 Task: In the Company nyu.edu, Create email and send with subject: 'Welcome to a New Paradigm: Introducing Our Visionary Solution', and with mail content 'Good Day,_x000D_
Embrace the power of innovation. Our disruptive solution will propel your industry forward and position you as a leader in your field._x000D_
Best Regards', attach the document: Project_plan.docx and insert image: visitingcard.jpg. Below Best Regards, write Twitter and insert the URL: twitter.com. Mark checkbox to create task to follow up : In 3 business days .  Enter or choose an email address of recipient's from company's contact and send.. Logged in from softage.5@softage.net
Action: Mouse moved to (65, 50)
Screenshot: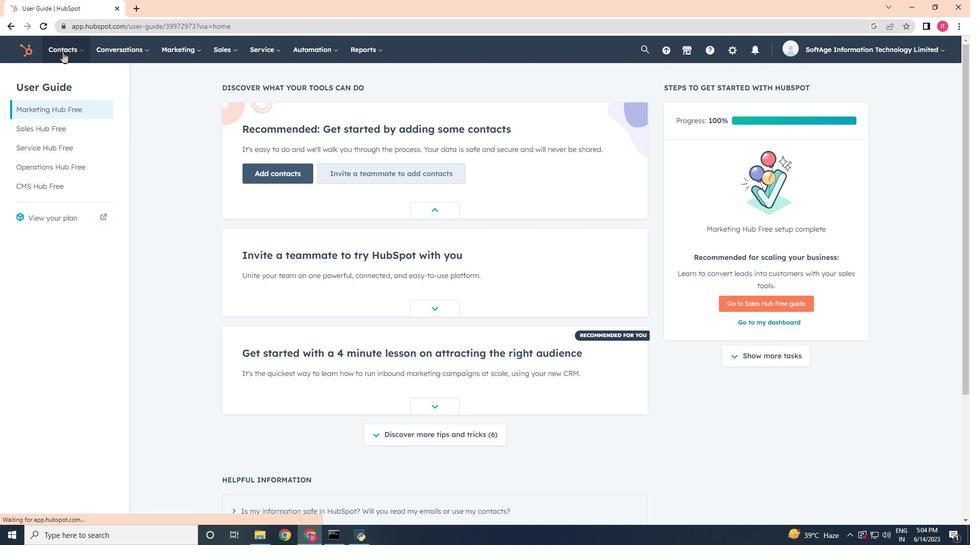 
Action: Mouse pressed left at (65, 50)
Screenshot: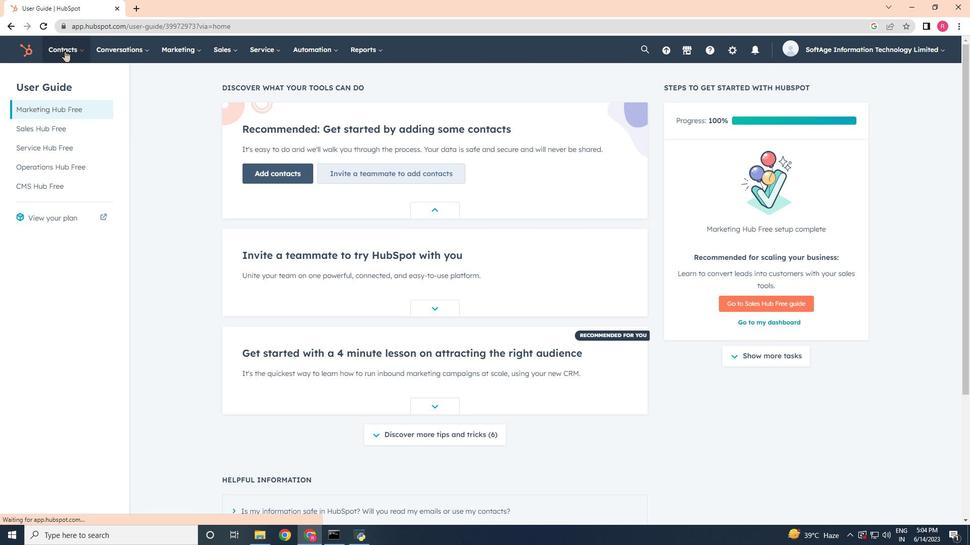 
Action: Mouse moved to (68, 97)
Screenshot: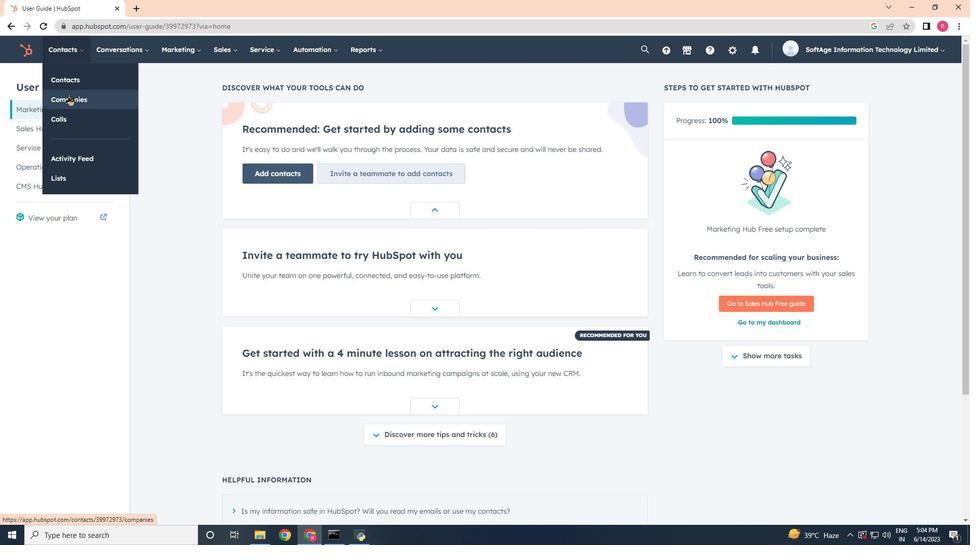 
Action: Mouse pressed left at (68, 97)
Screenshot: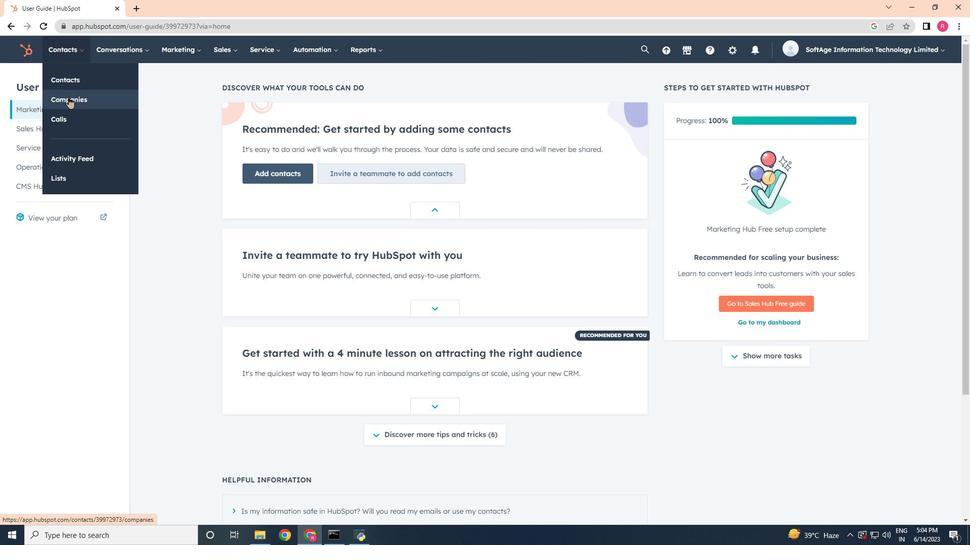
Action: Mouse moved to (83, 164)
Screenshot: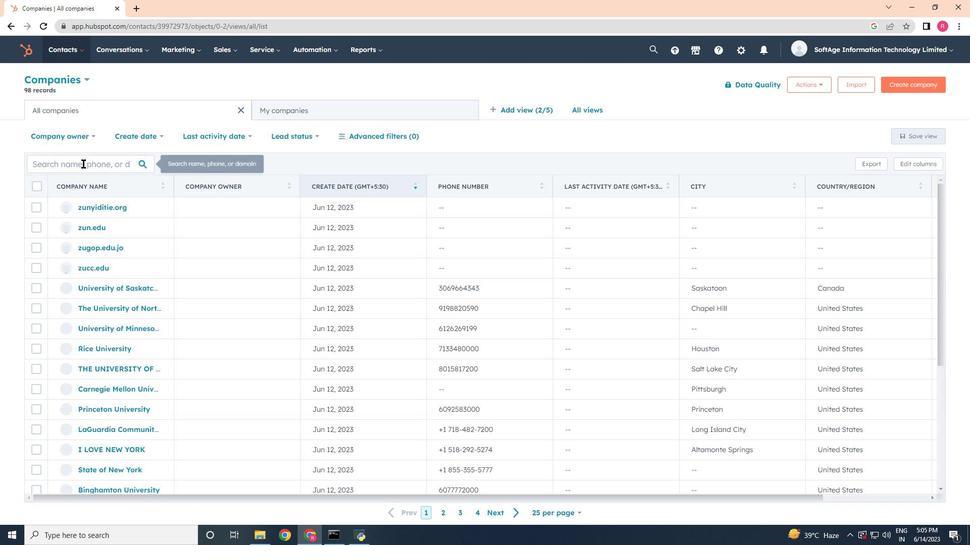
Action: Mouse pressed left at (83, 164)
Screenshot: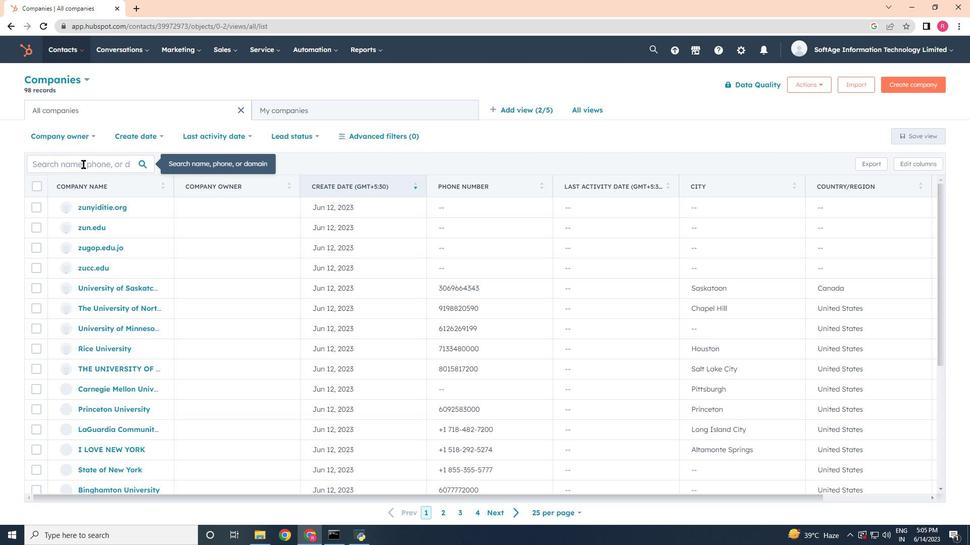 
Action: Mouse moved to (83, 163)
Screenshot: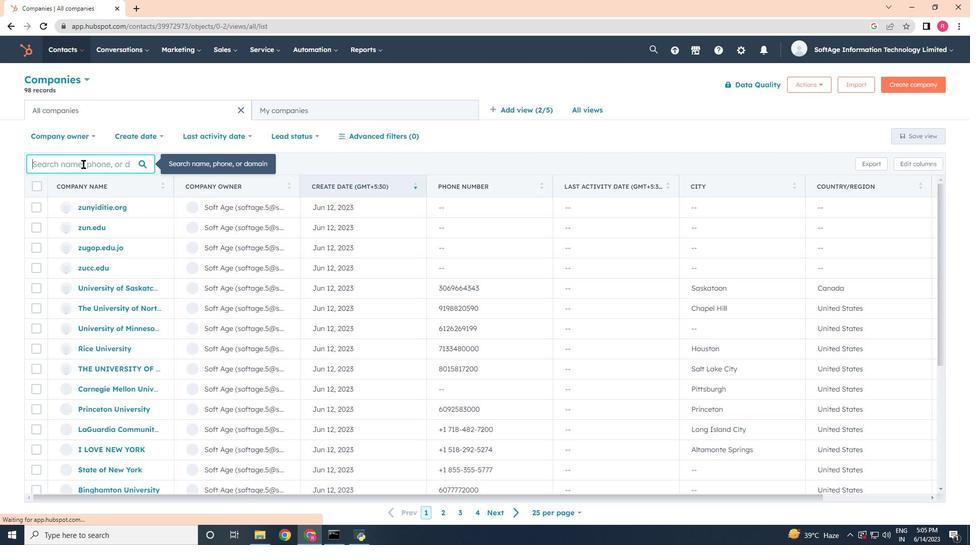 
Action: Key pressed nyu.edu
Screenshot: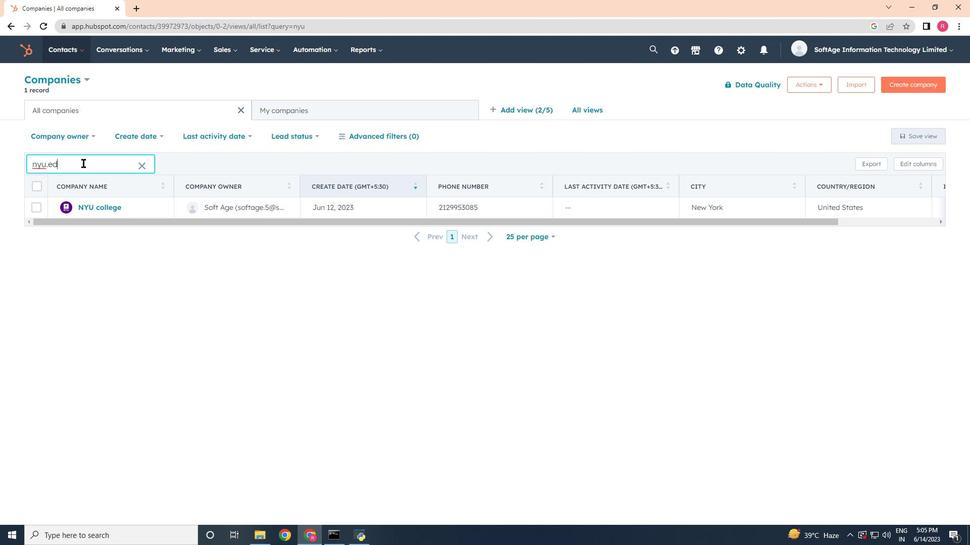 
Action: Mouse moved to (94, 208)
Screenshot: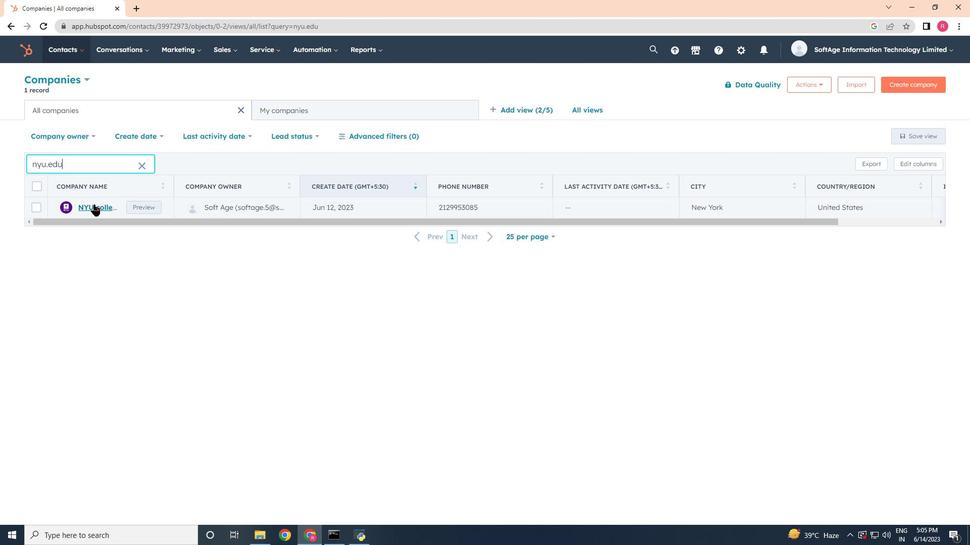 
Action: Mouse pressed left at (94, 208)
Screenshot: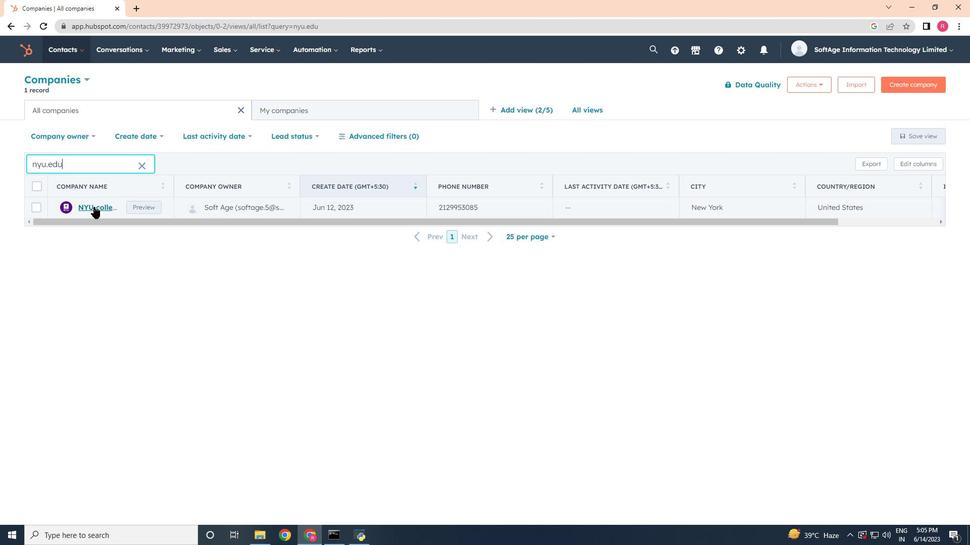 
Action: Mouse moved to (70, 176)
Screenshot: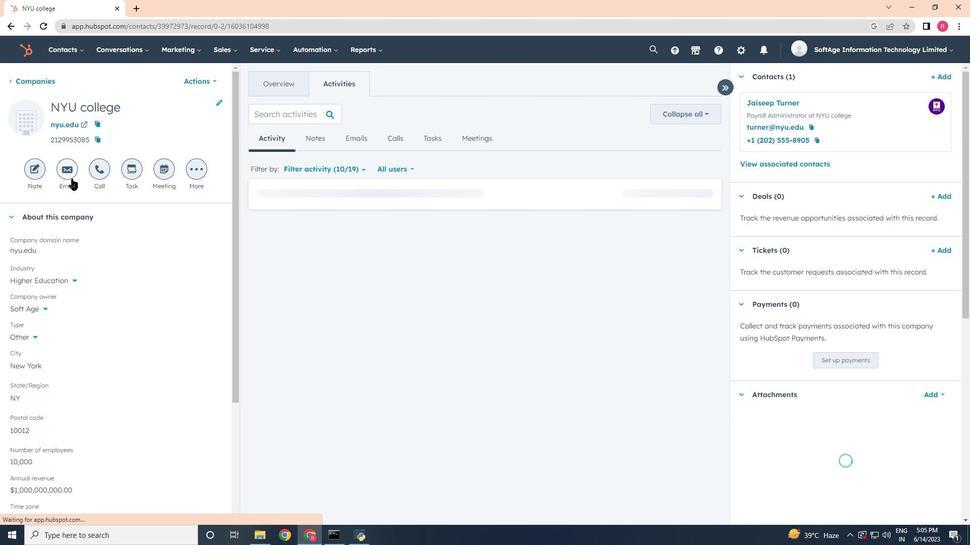 
Action: Mouse pressed left at (70, 176)
Screenshot: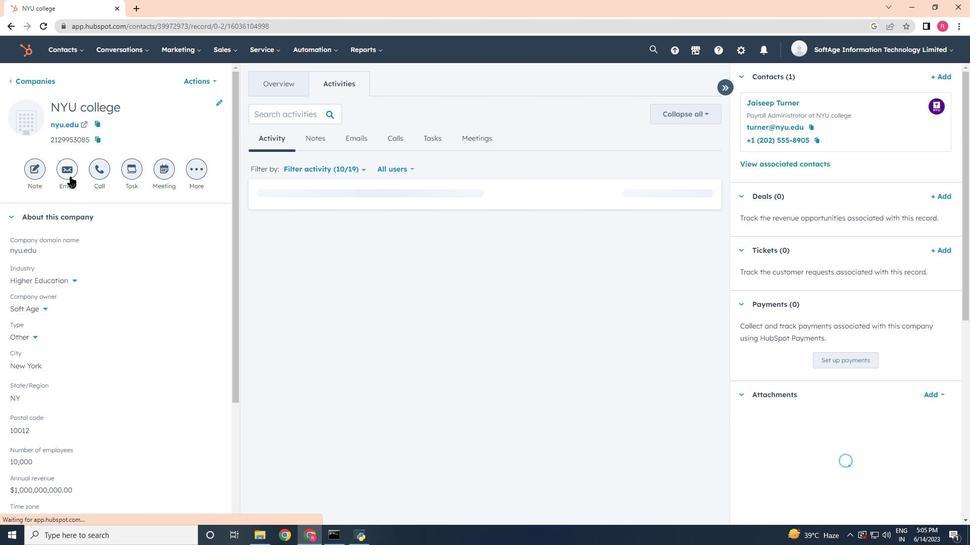 
Action: Mouse moved to (852, 255)
Screenshot: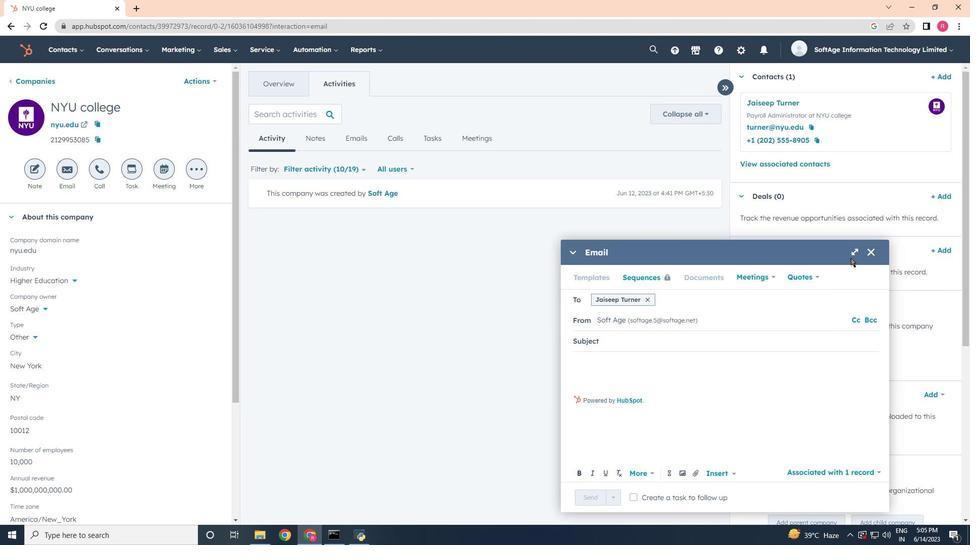 
Action: Mouse pressed left at (852, 255)
Screenshot: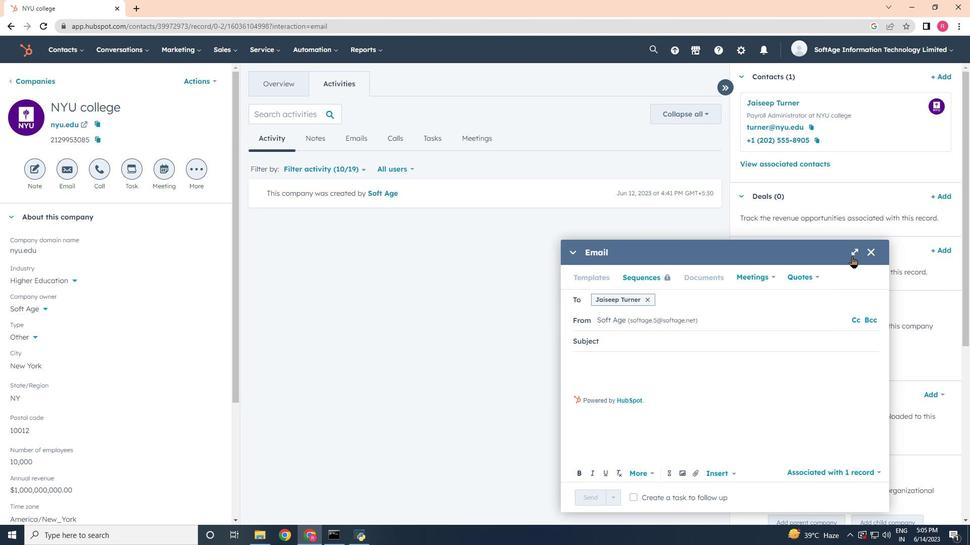 
Action: Mouse moved to (265, 252)
Screenshot: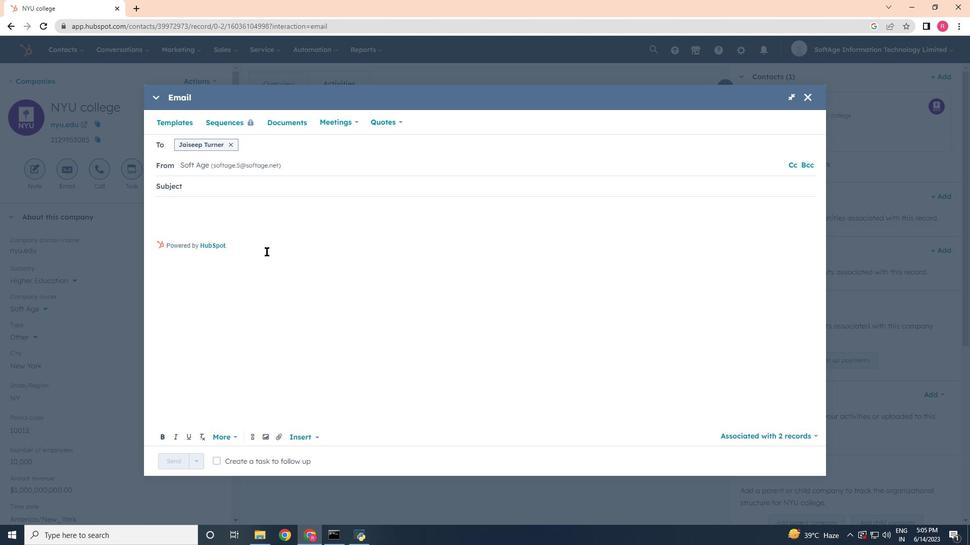 
Action: Key pressed <Key.shift>w<Key.backspace><Key.shift>Welcome<Key.space>to<Key.space>a<Key.space><Key.shift>New<Key.space><Key.shift>Pra<Key.backspace><Key.backspace>aradigm<Key.shift_r>:<Key.space><Key.shift>Introducing<Key.space><Key.shift>Our<Key.space>visionary<Key.space><Key.shift>Solution<Key.space>
Screenshot: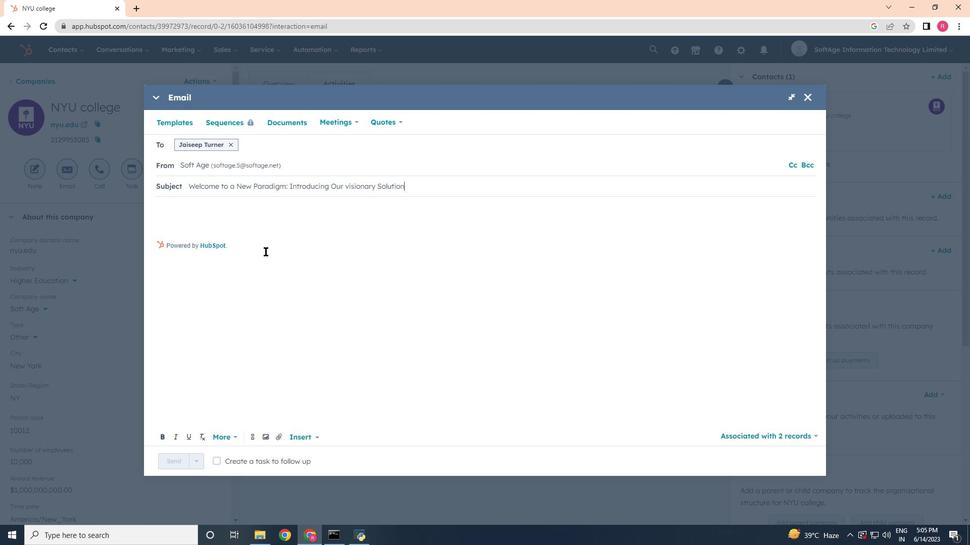 
Action: Mouse moved to (164, 228)
Screenshot: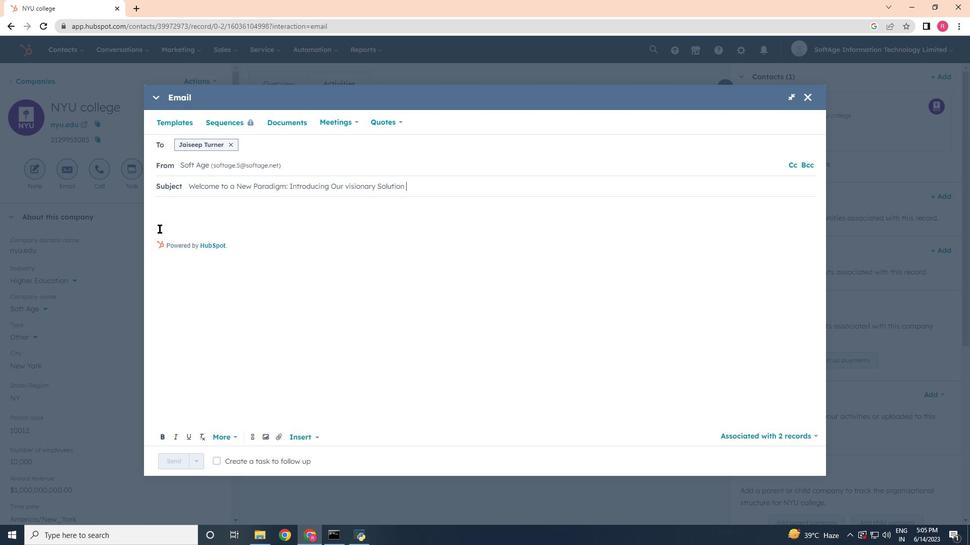 
Action: Mouse pressed left at (164, 228)
Screenshot: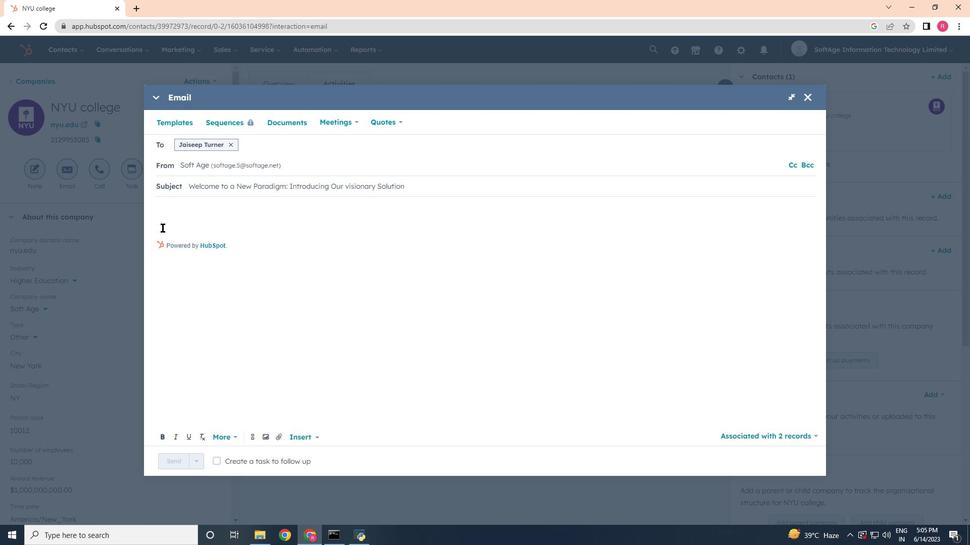 
Action: Mouse moved to (166, 218)
Screenshot: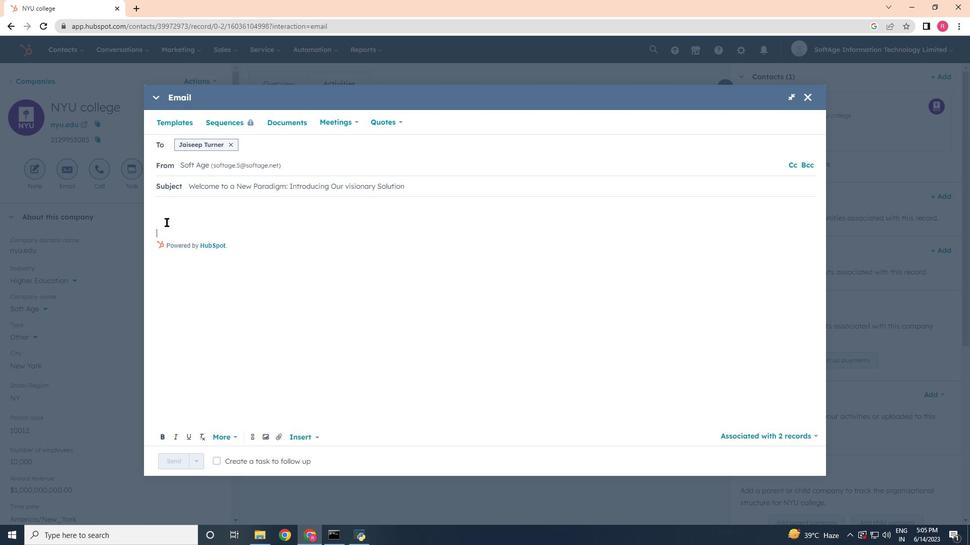 
Action: Mouse pressed left at (166, 218)
Screenshot: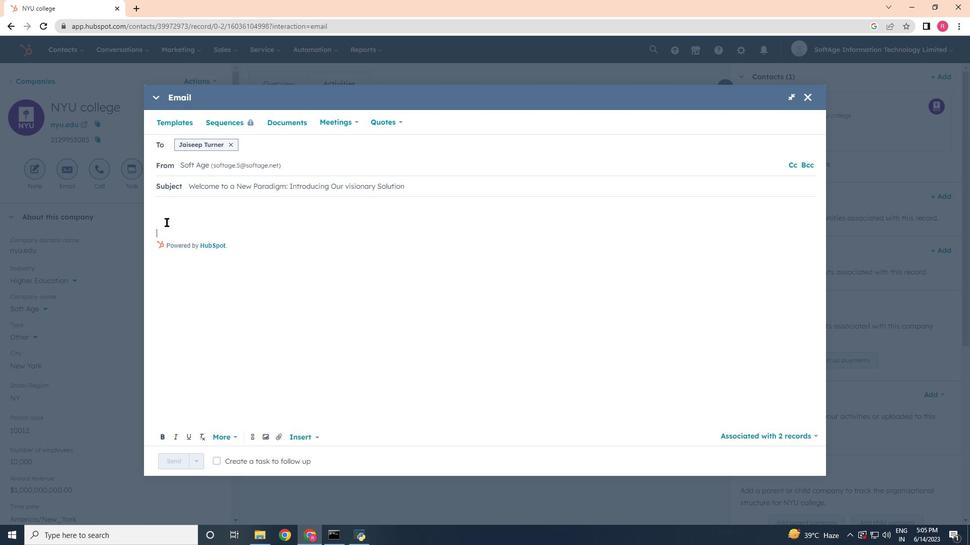 
Action: Mouse moved to (152, 208)
Screenshot: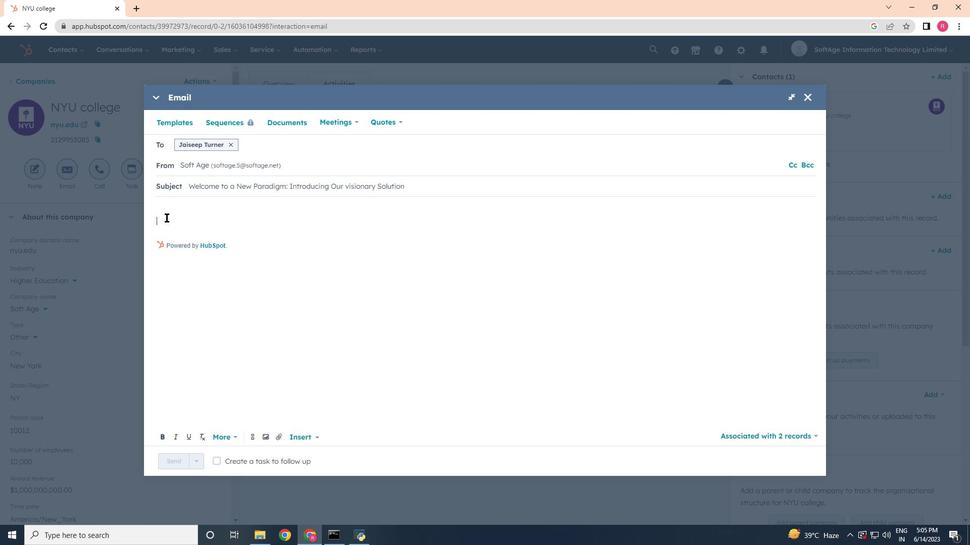 
Action: Key pressed <Key.backspace><Key.backspace><Key.shift>Good<Key.space><Key.shift>Day,<Key.enter><Key.enter><Key.shift><Key.shift><Key.shift><Key.shift><Key.shift><Key.shift><Key.shift>Embrace<Key.space>the<Key.space>power<Key.space>of<Key.space>innovation<Key.space><Key.backspace>.<Key.space><Key.shift>Our<Key.space>disruptive<Key.space>solution<Key.space>will<Key.space>propel<Key.space>your<Key.space>industry<Key.space>forward<Key.space>and<Key.space>position<Key.space>you<Key.space><Key.caps_lock>S<Key.space><Key.backspace><Key.backspace><Key.caps_lock>as<Key.space>a<Key.space>leader<Key.space>in<Key.space>your<Key.space>field.<Key.enter><Key.enter><Key.shift>Best<Key.space><Key.shift>regards,
Screenshot: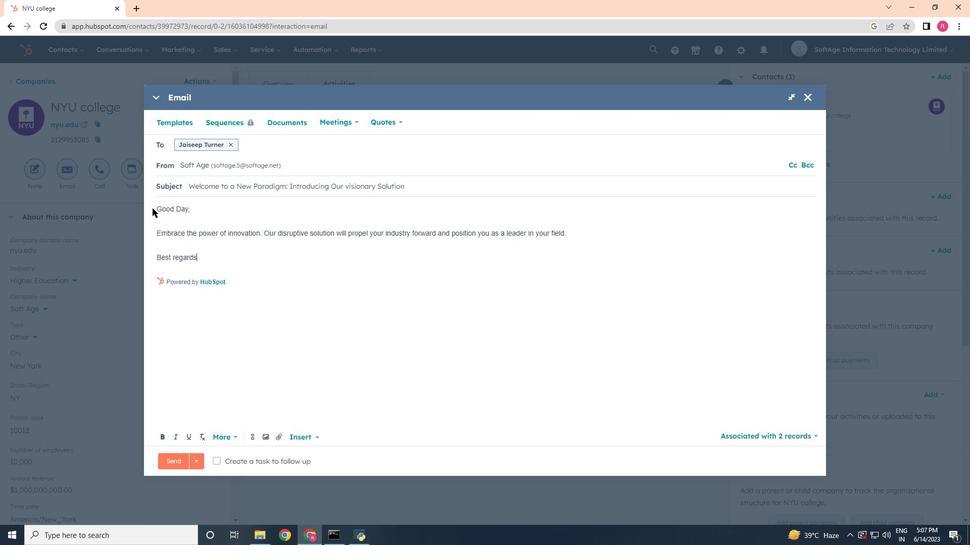 
Action: Mouse moved to (176, 257)
Screenshot: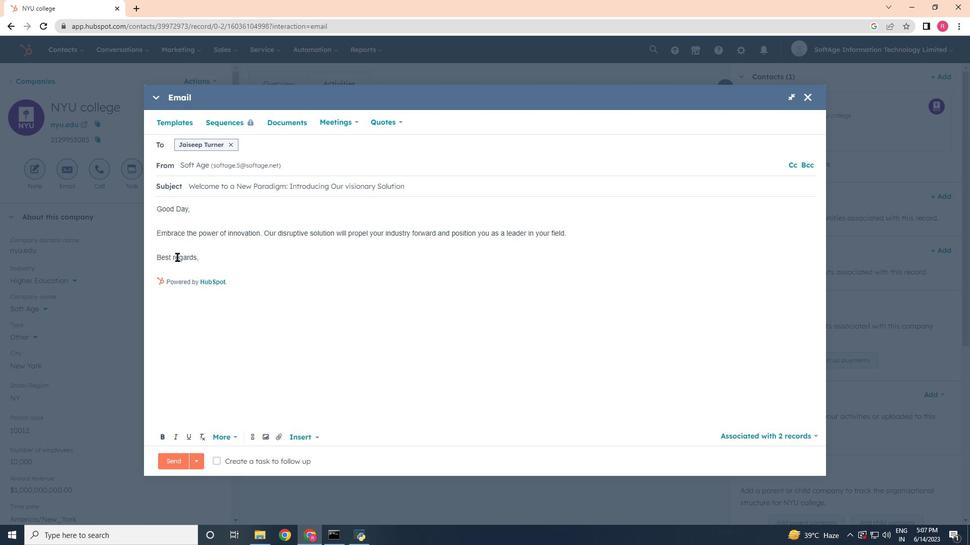 
Action: Mouse pressed left at (176, 257)
Screenshot: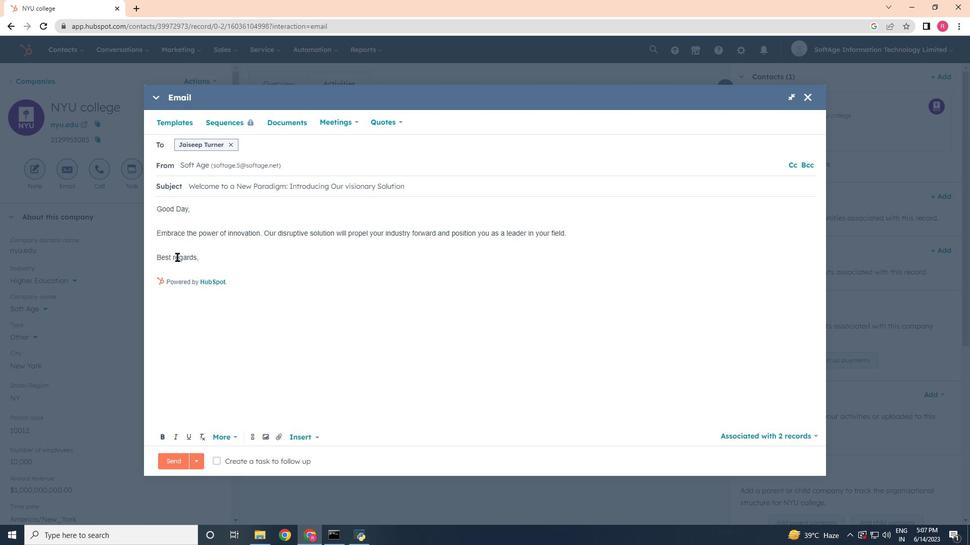 
Action: Mouse moved to (163, 251)
Screenshot: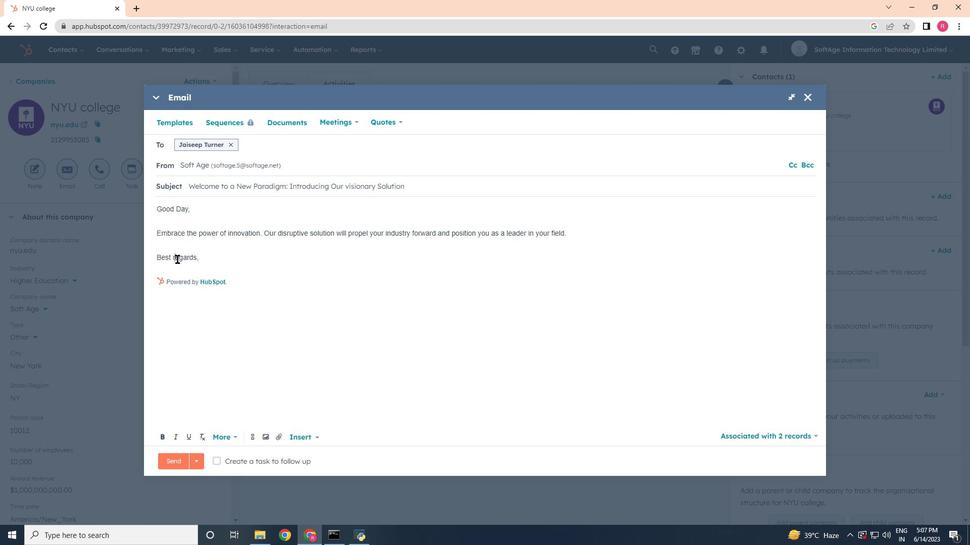 
Action: Key pressed <Key.backspace><Key.shift>R
Screenshot: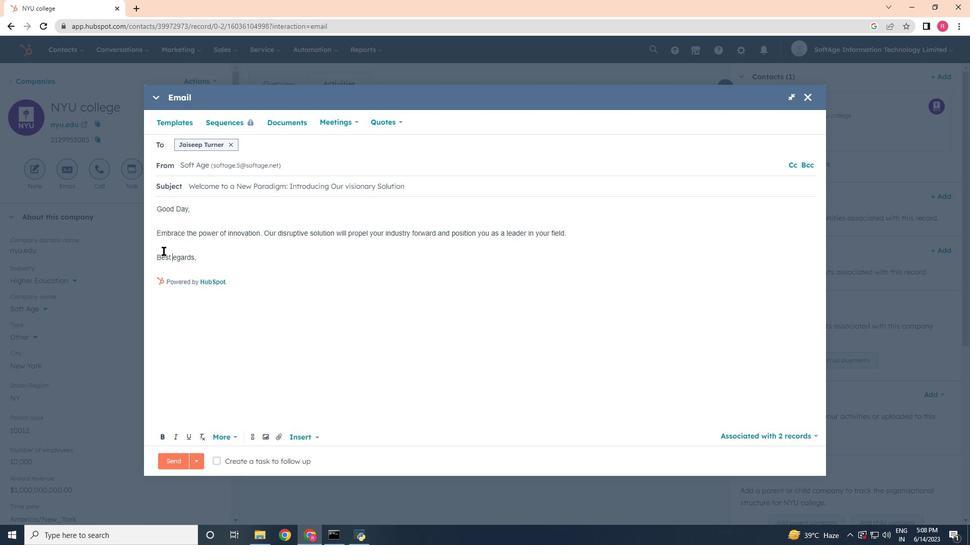 
Action: Mouse moved to (194, 271)
Screenshot: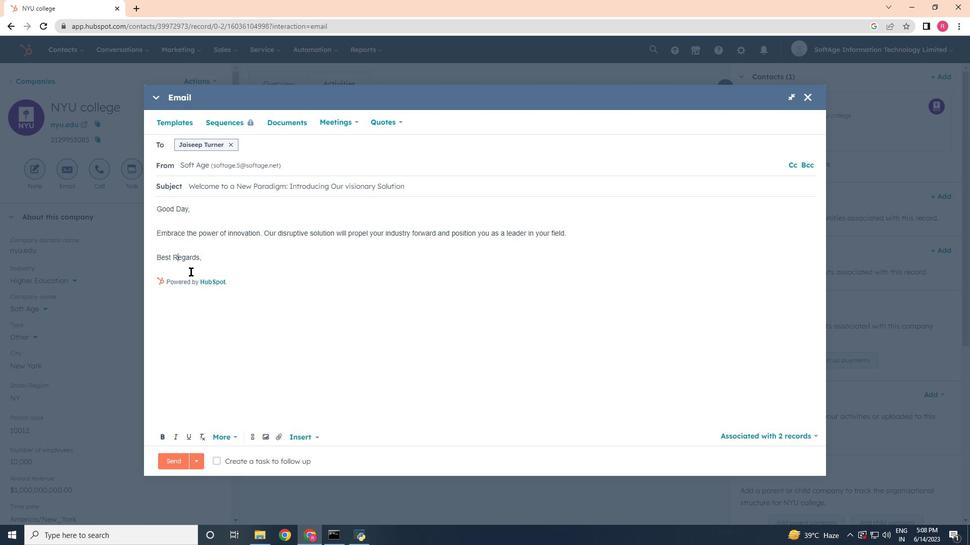 
Action: Mouse pressed left at (194, 271)
Screenshot: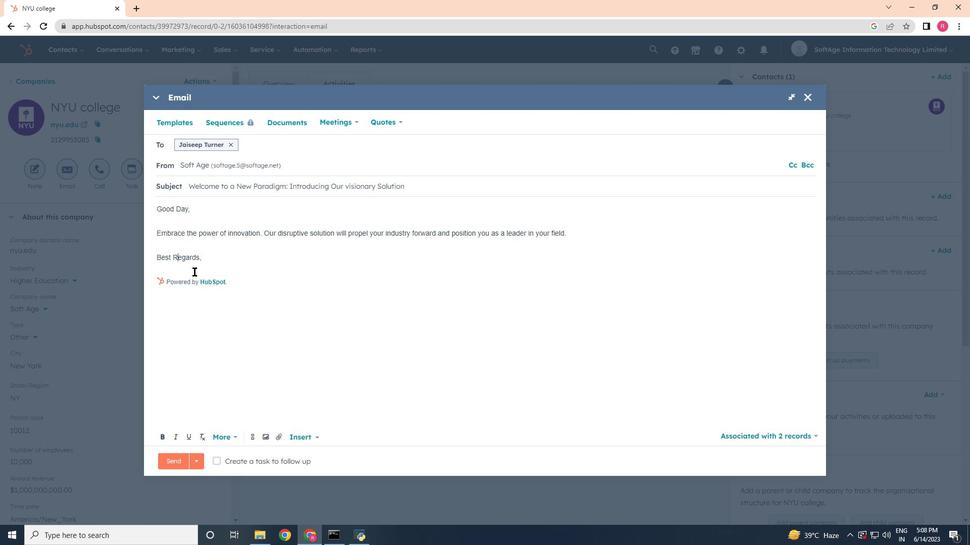 
Action: Mouse moved to (277, 439)
Screenshot: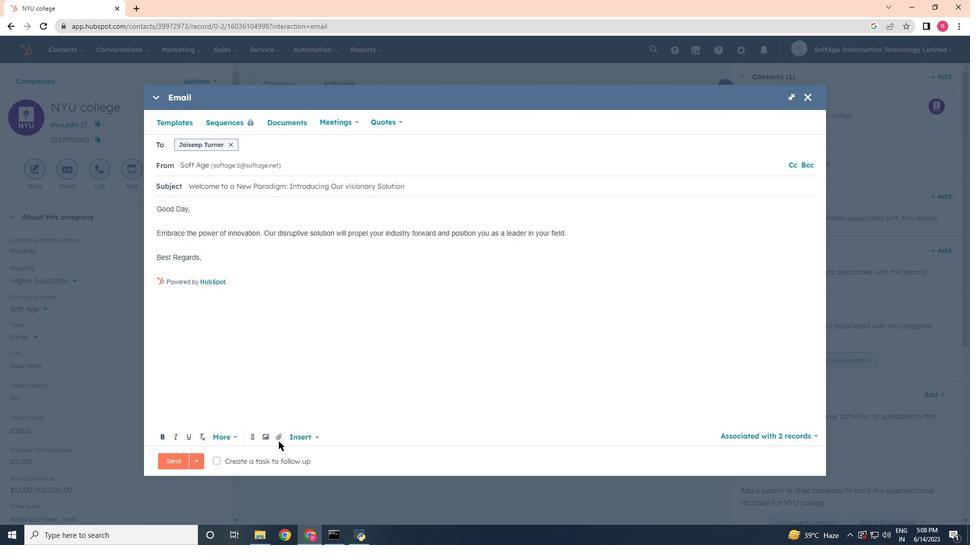 
Action: Mouse pressed left at (277, 439)
Screenshot: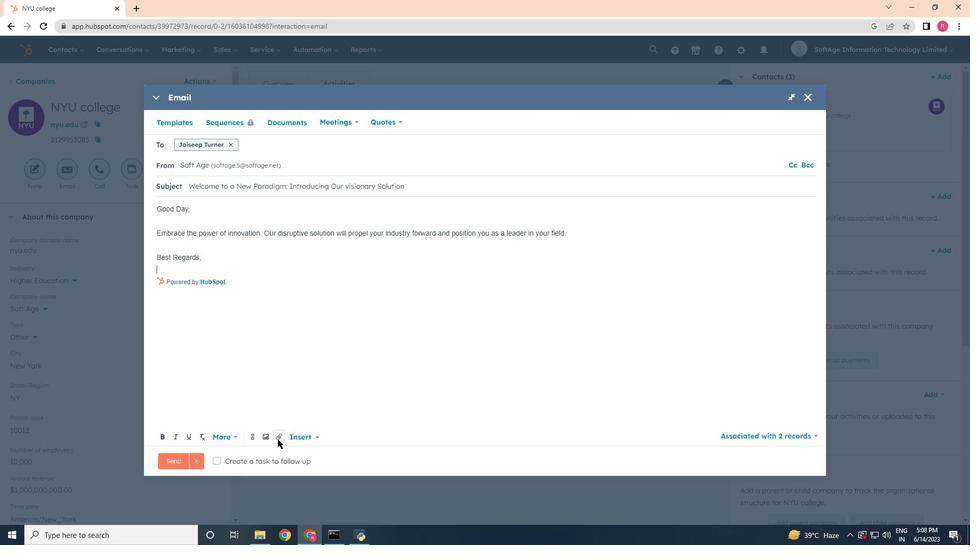 
Action: Mouse moved to (293, 412)
Screenshot: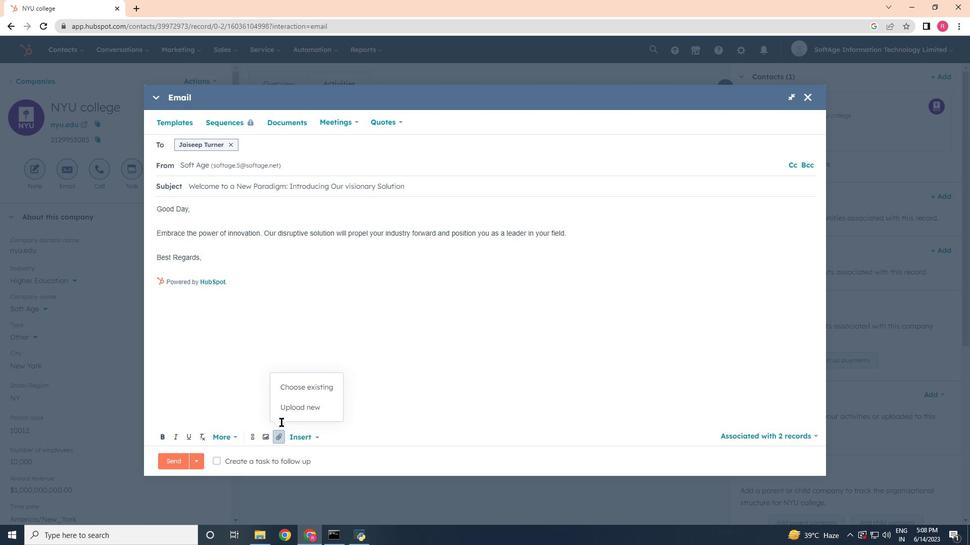 
Action: Mouse pressed left at (293, 412)
Screenshot: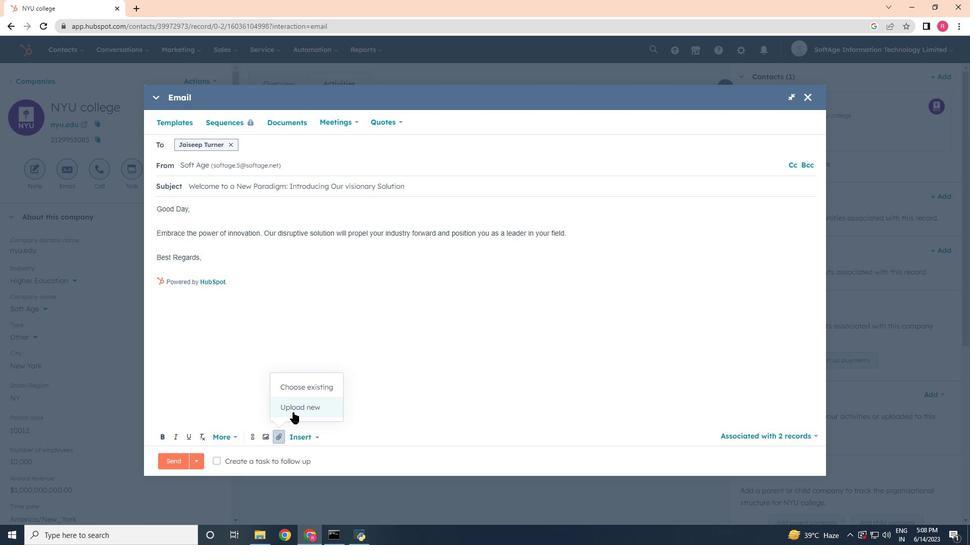 
Action: Mouse moved to (182, 162)
Screenshot: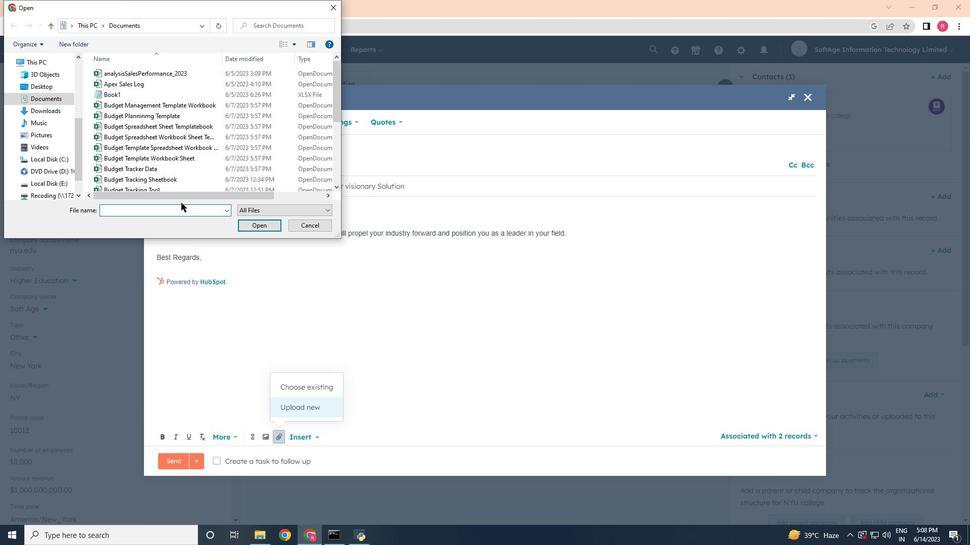 
Action: Mouse scrolled (182, 162) with delta (0, 0)
Screenshot: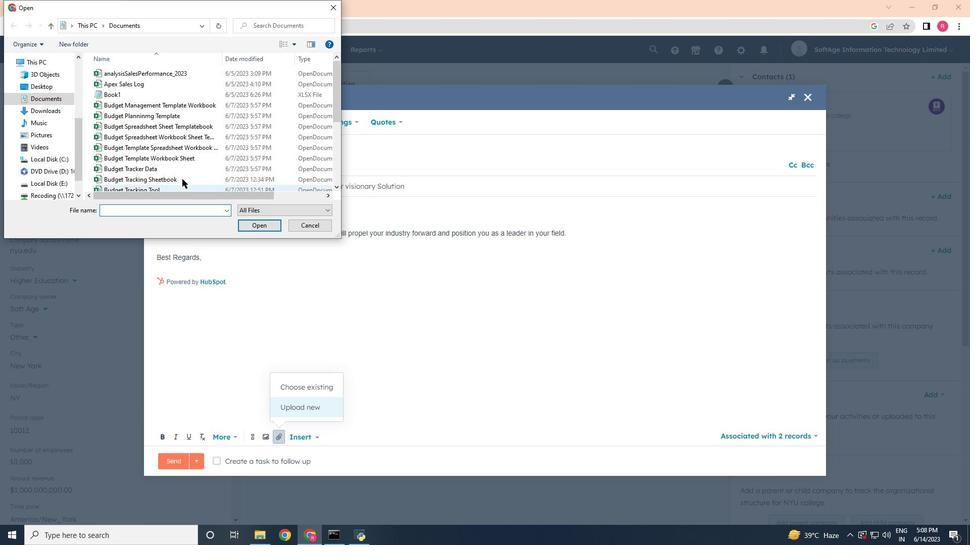 
Action: Mouse scrolled (182, 162) with delta (0, 0)
Screenshot: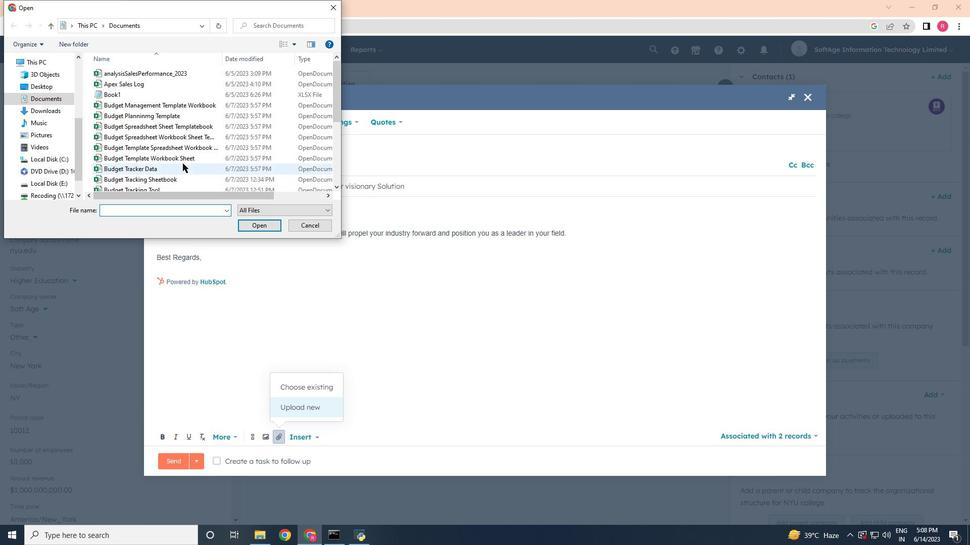 
Action: Mouse moved to (183, 162)
Screenshot: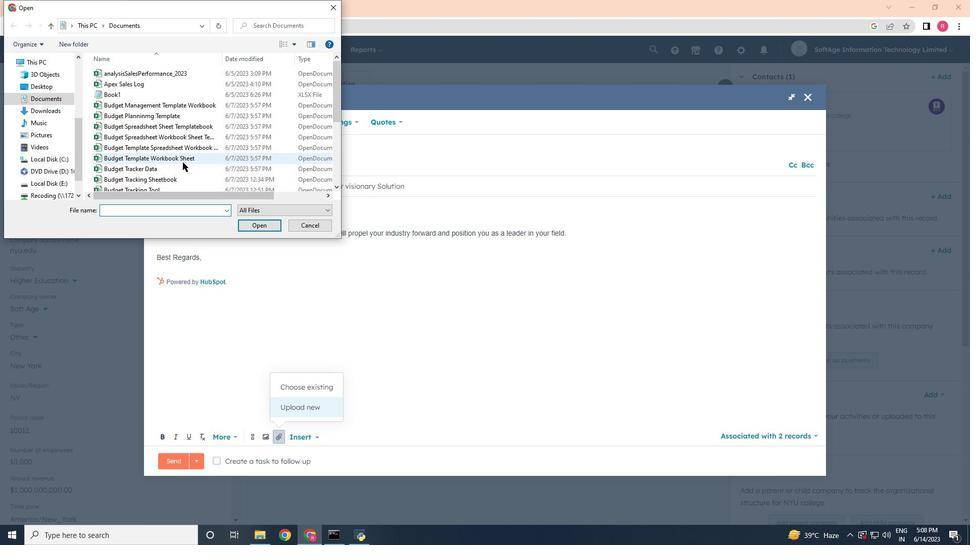 
Action: Mouse scrolled (183, 162) with delta (0, 0)
Screenshot: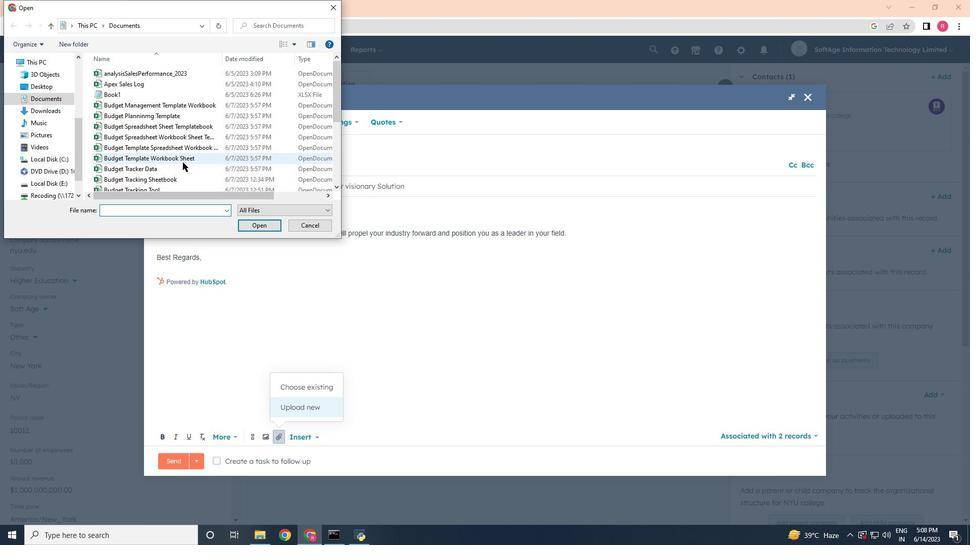 
Action: Mouse moved to (184, 163)
Screenshot: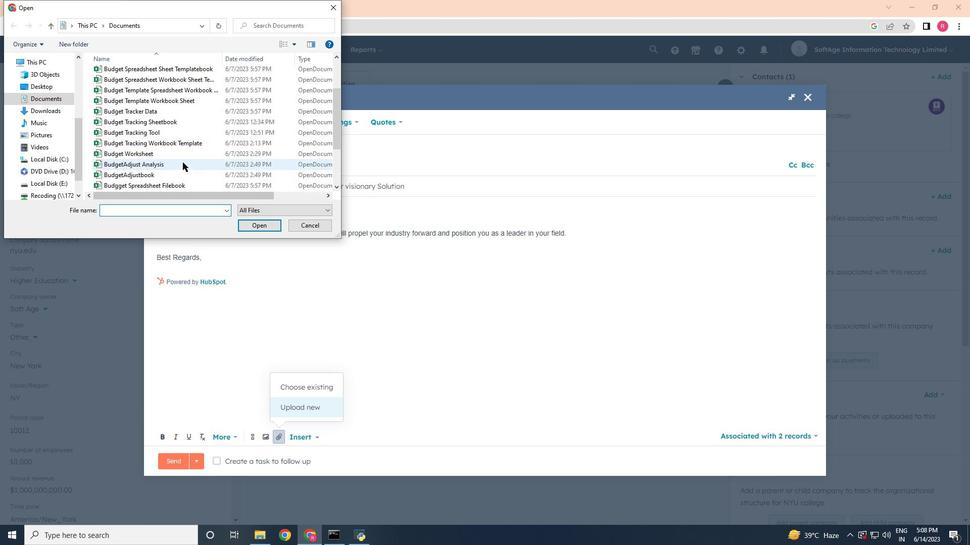 
Action: Mouse scrolled (184, 162) with delta (0, 0)
Screenshot: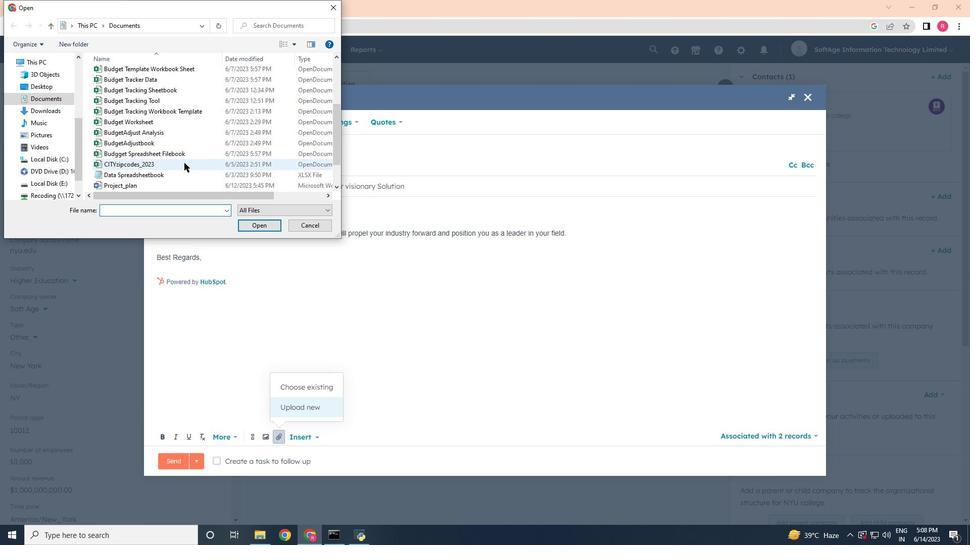 
Action: Mouse moved to (184, 164)
Screenshot: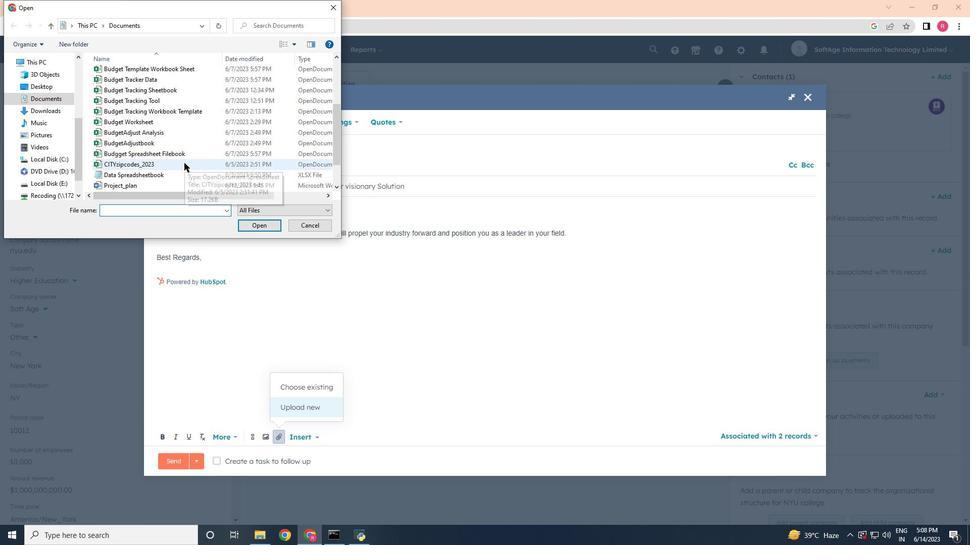 
Action: Mouse scrolled (184, 165) with delta (0, 0)
Screenshot: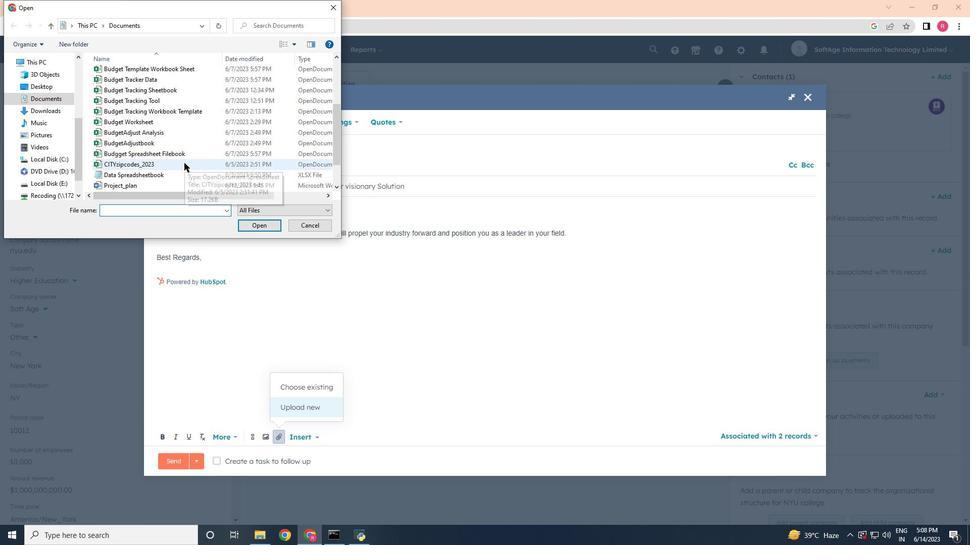 
Action: Mouse scrolled (184, 164) with delta (0, 0)
Screenshot: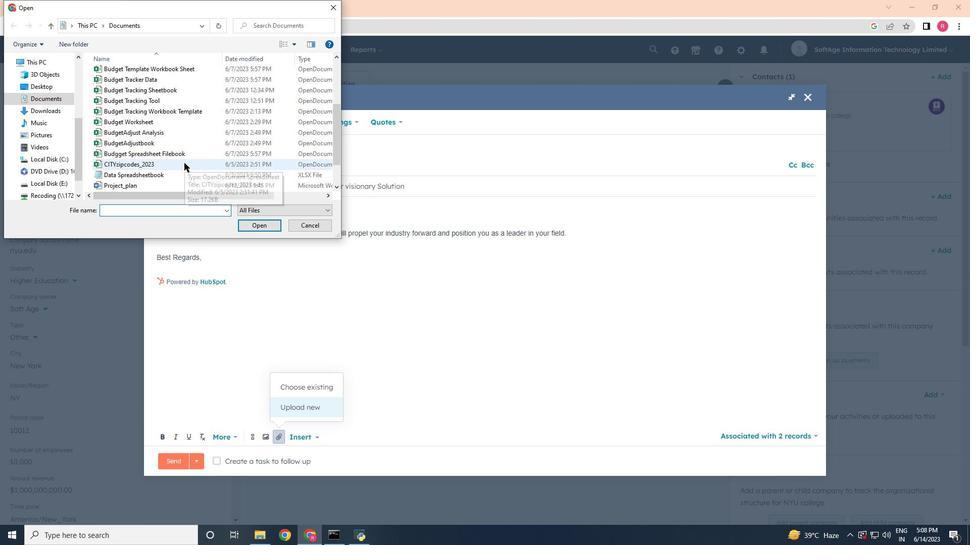 
Action: Mouse moved to (184, 164)
Screenshot: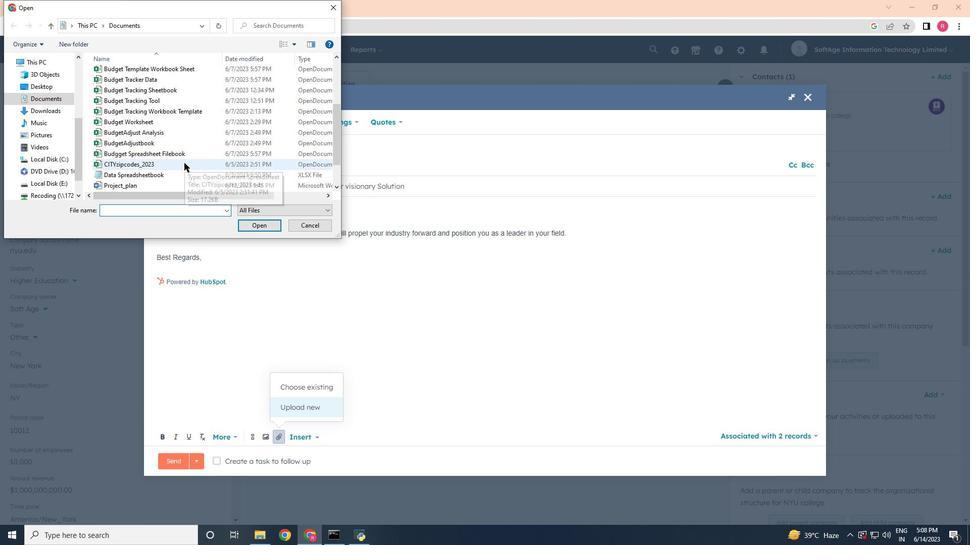 
Action: Mouse scrolled (184, 164) with delta (0, 0)
Screenshot: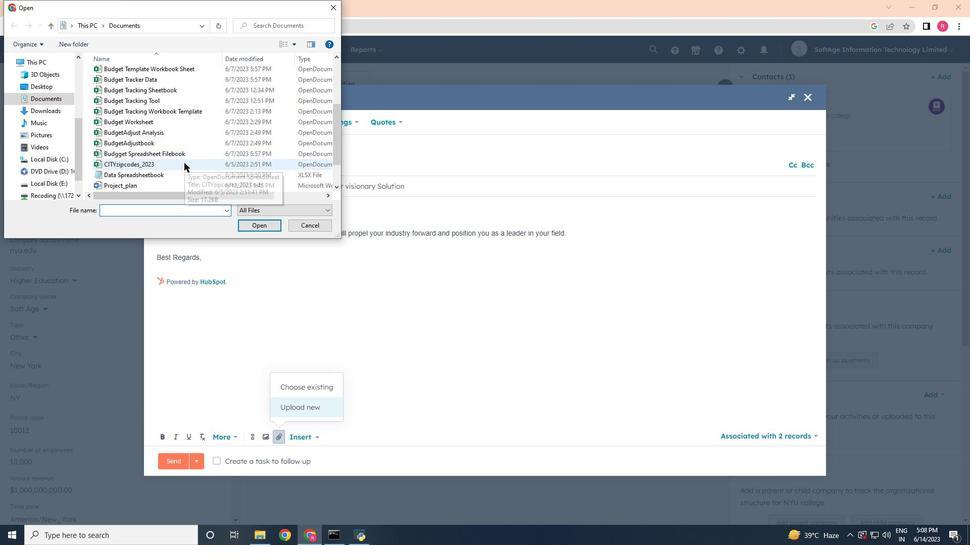 
Action: Mouse moved to (153, 153)
Screenshot: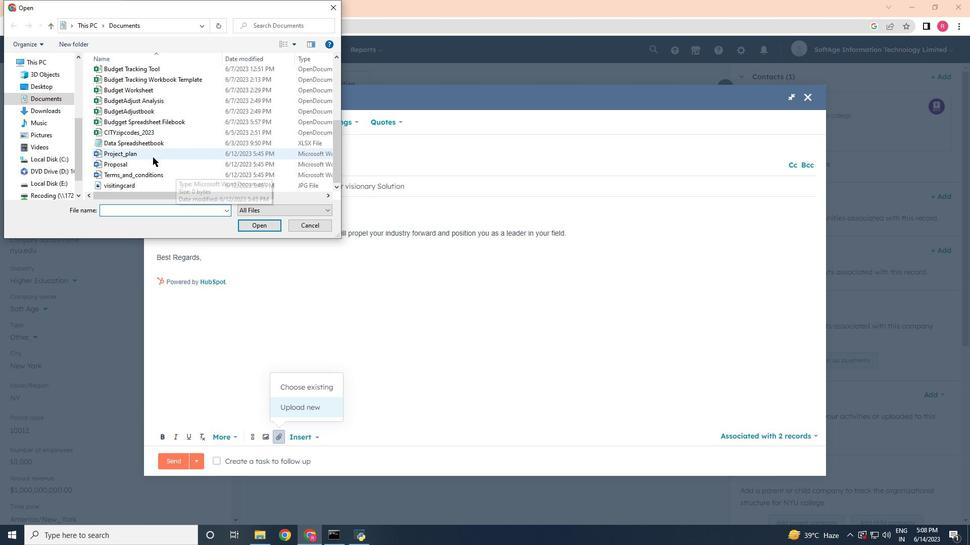 
Action: Mouse pressed left at (153, 153)
Screenshot: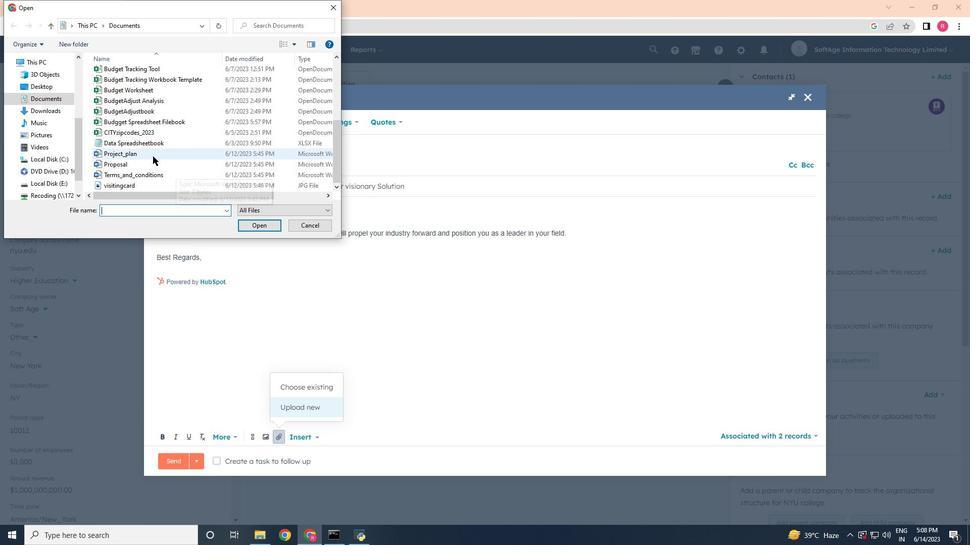 
Action: Mouse moved to (256, 224)
Screenshot: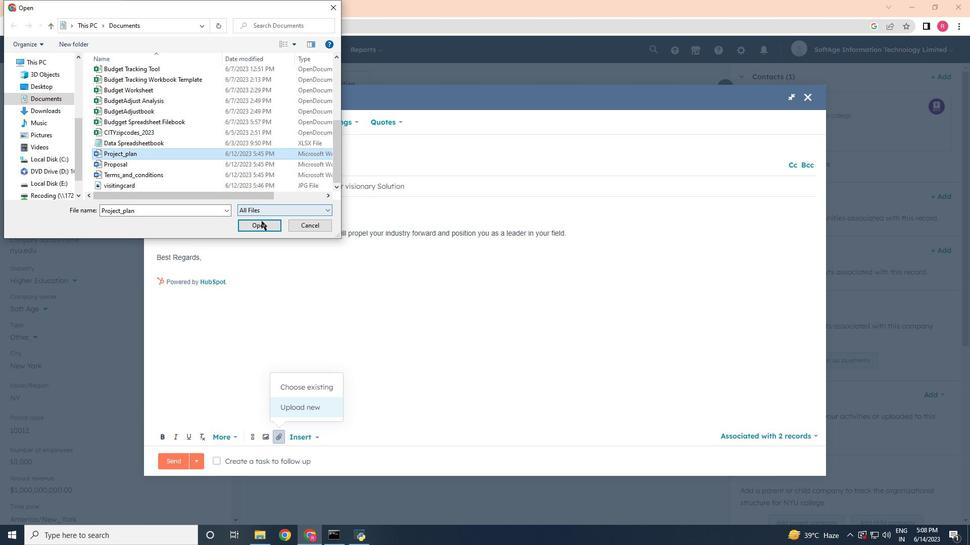 
Action: Mouse pressed left at (256, 224)
Screenshot: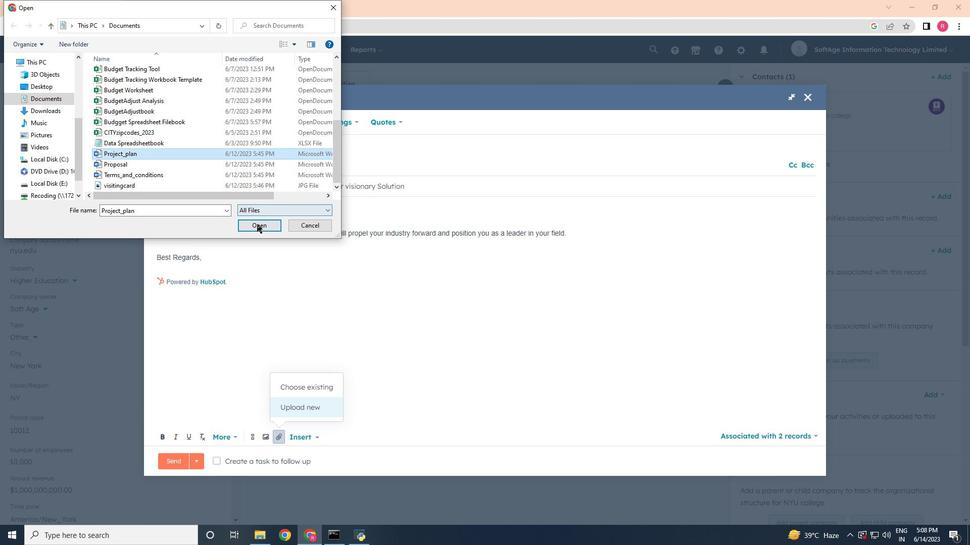 
Action: Mouse moved to (265, 410)
Screenshot: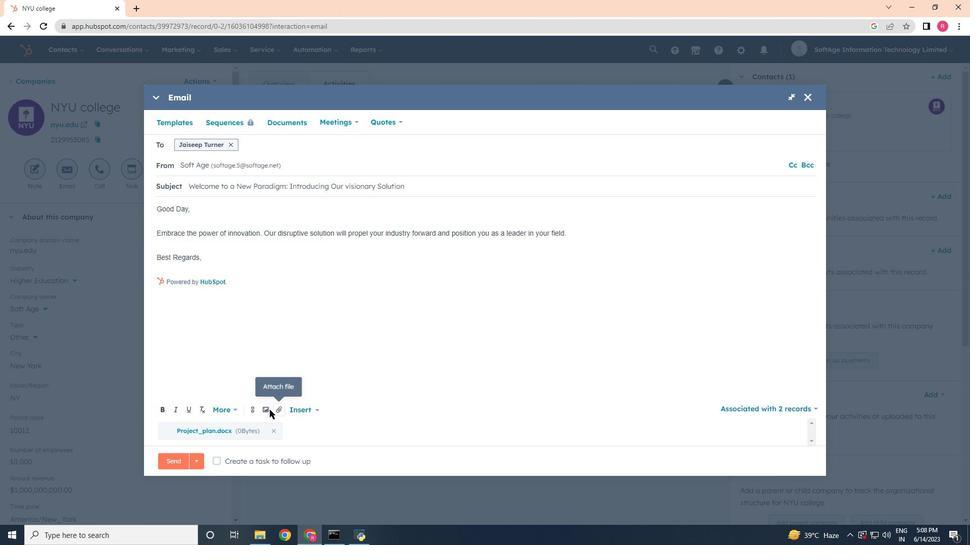 
Action: Mouse pressed left at (265, 410)
Screenshot: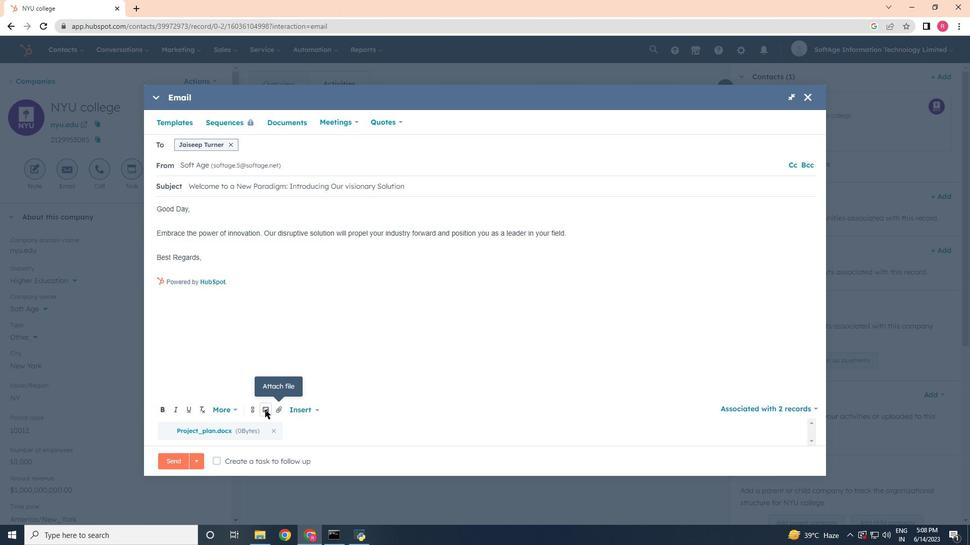 
Action: Mouse moved to (255, 376)
Screenshot: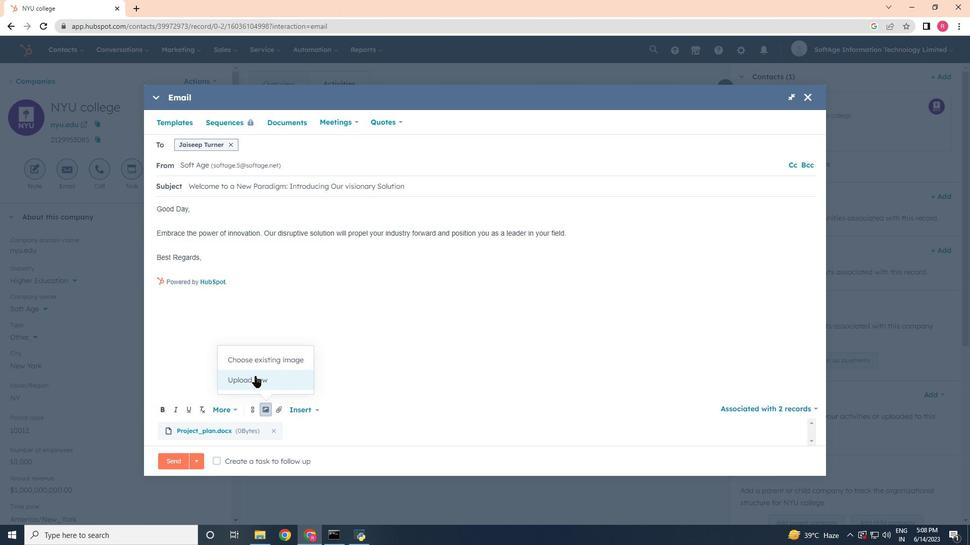
Action: Mouse pressed left at (255, 376)
Screenshot: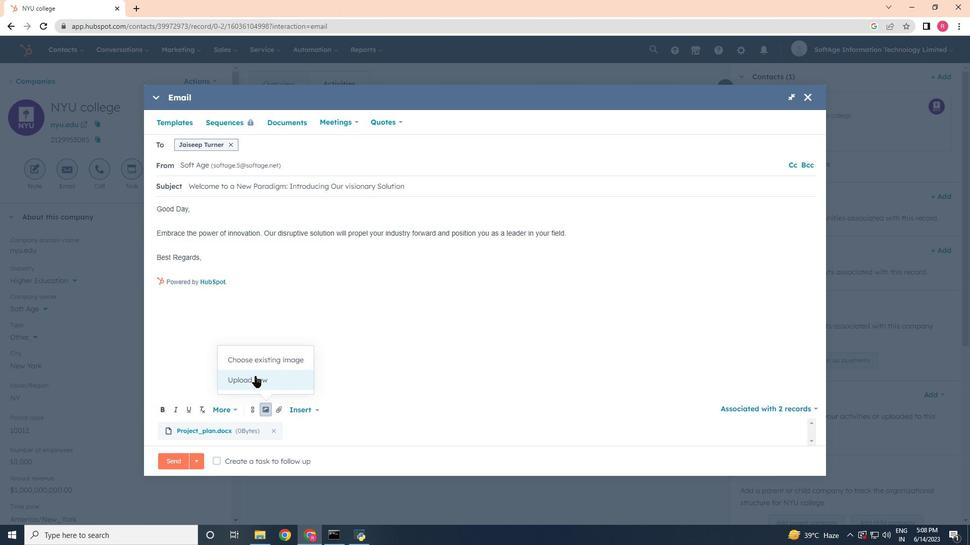 
Action: Mouse moved to (130, 89)
Screenshot: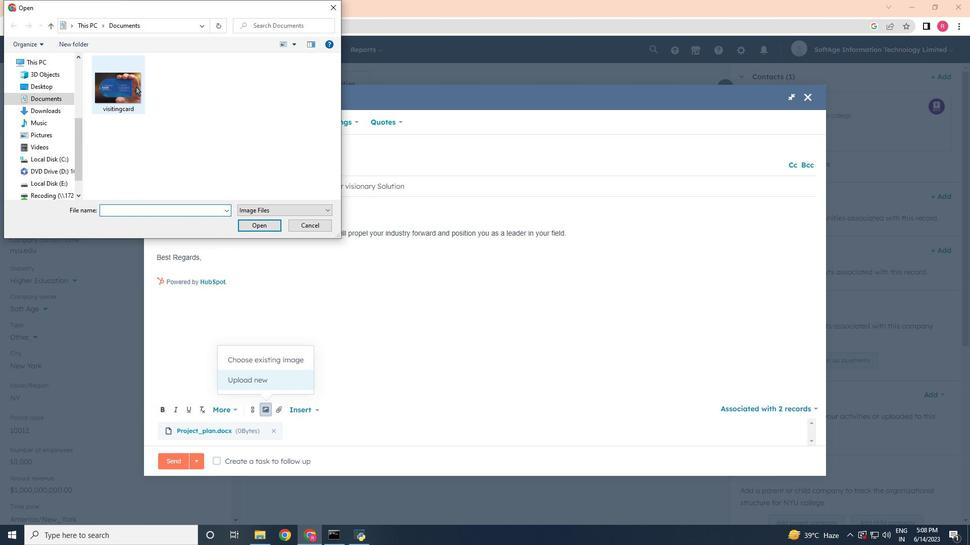 
Action: Mouse pressed left at (130, 89)
Screenshot: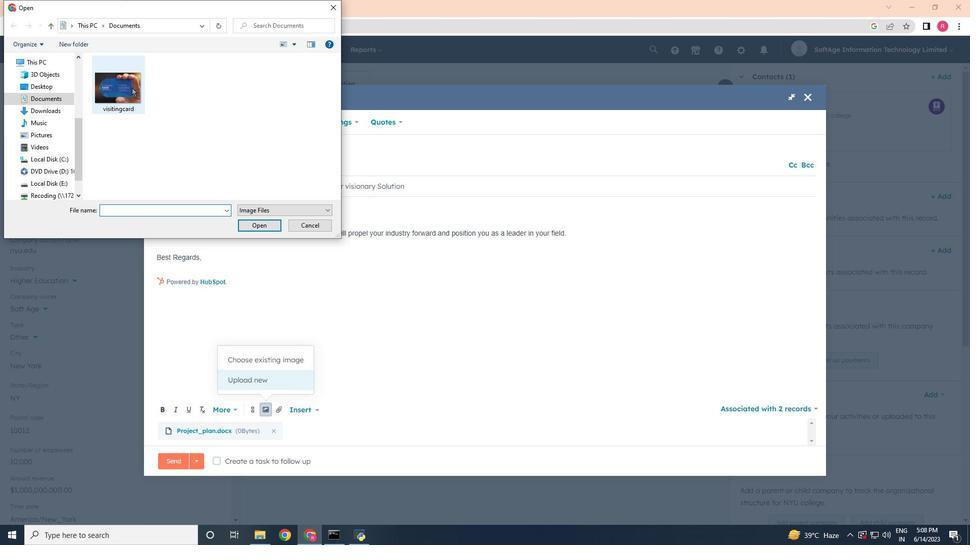 
Action: Mouse moved to (260, 231)
Screenshot: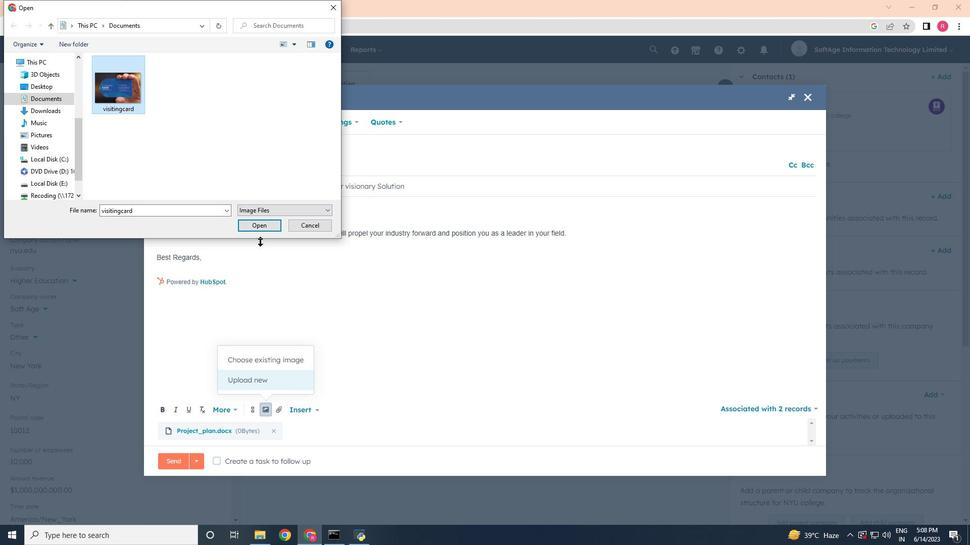 
Action: Mouse pressed left at (260, 231)
Screenshot: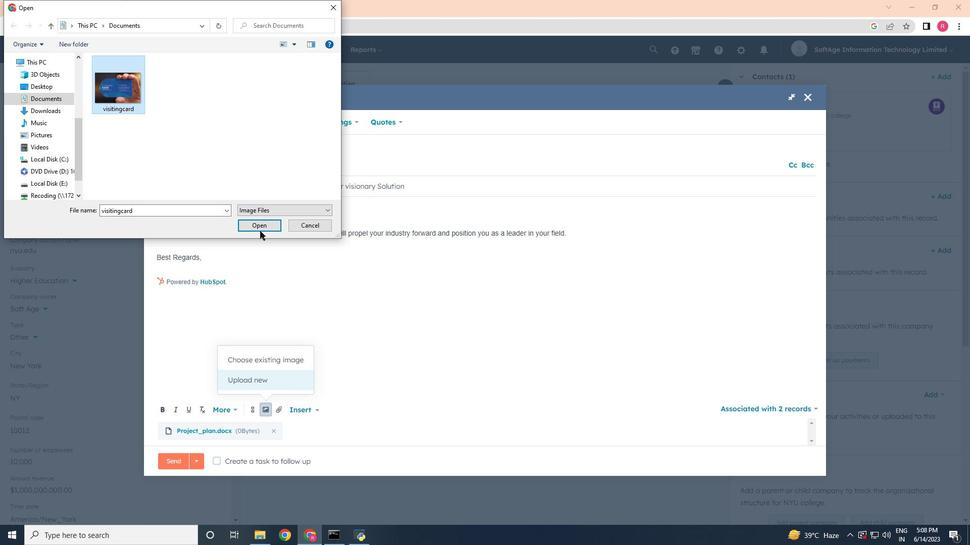 
Action: Mouse moved to (192, 241)
Screenshot: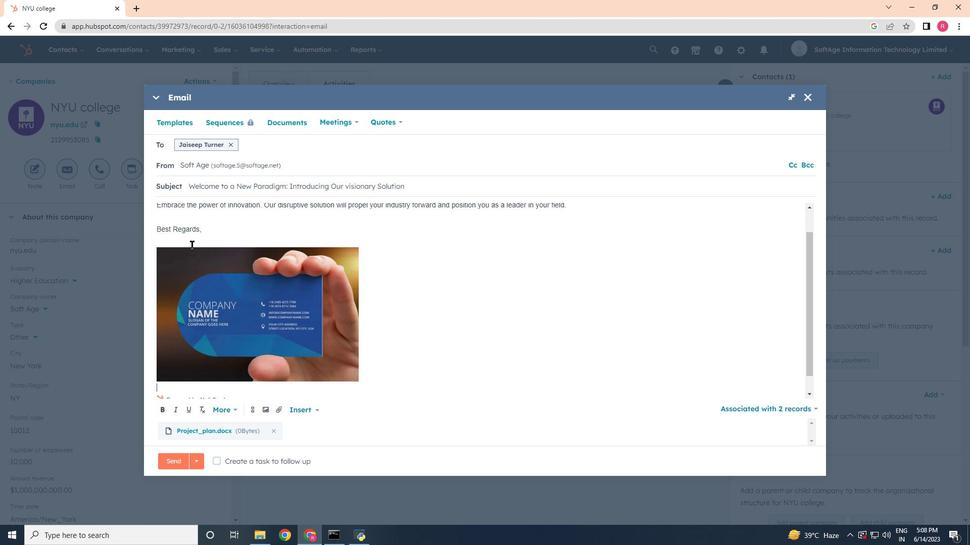 
Action: Mouse pressed left at (192, 241)
Screenshot: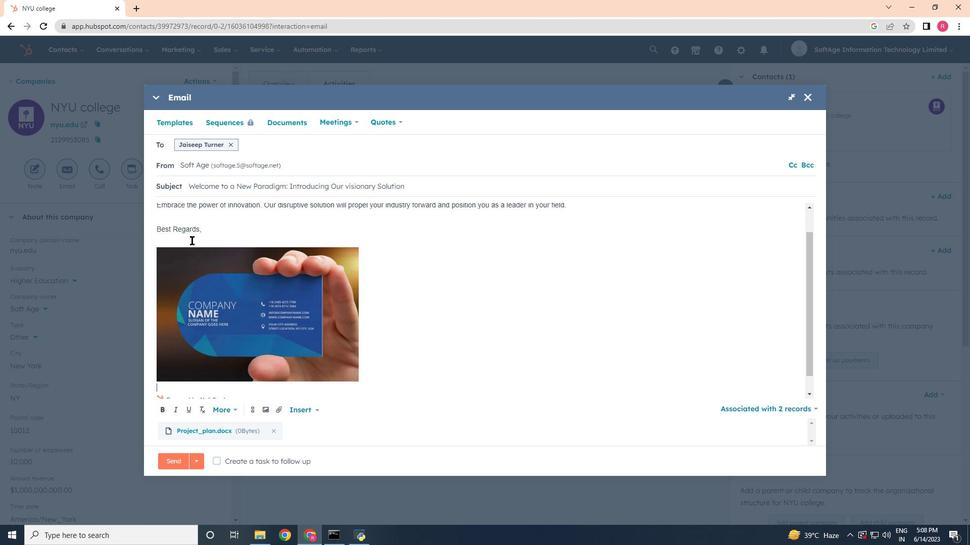 
Action: Mouse moved to (251, 408)
Screenshot: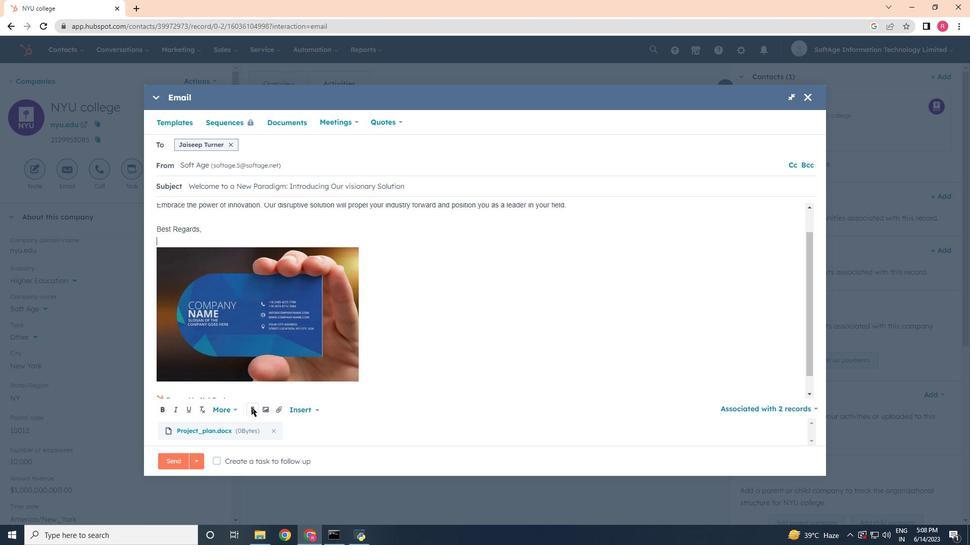 
Action: Mouse pressed left at (251, 408)
Screenshot: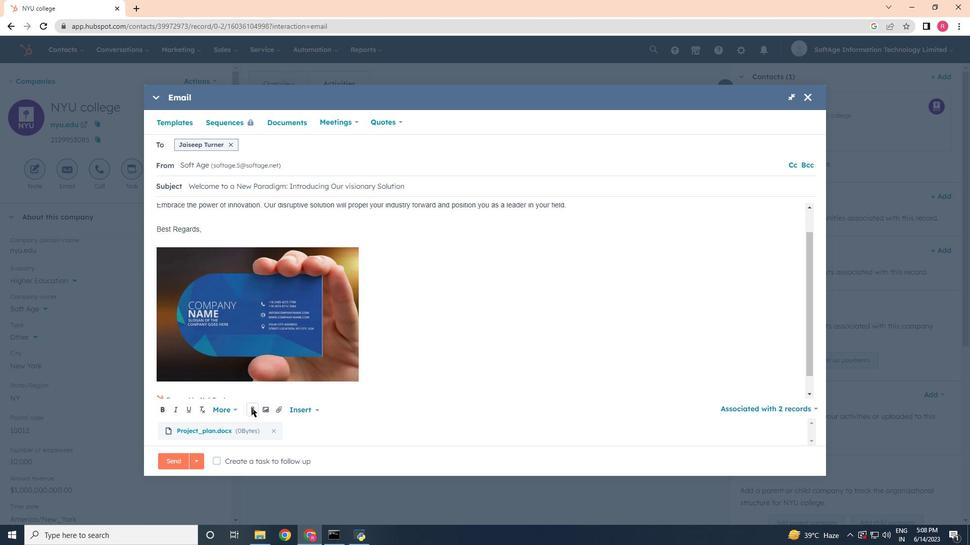 
Action: Mouse moved to (277, 296)
Screenshot: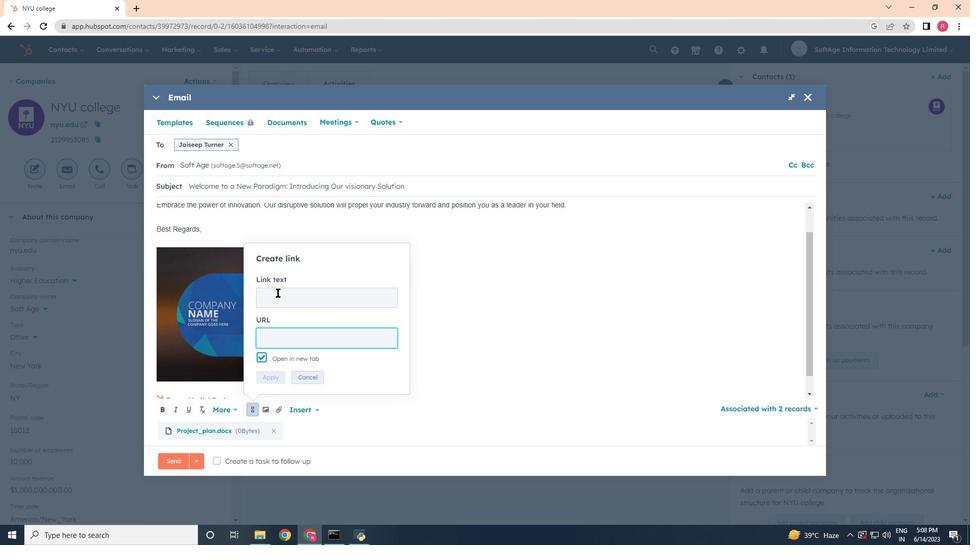 
Action: Mouse pressed left at (277, 296)
Screenshot: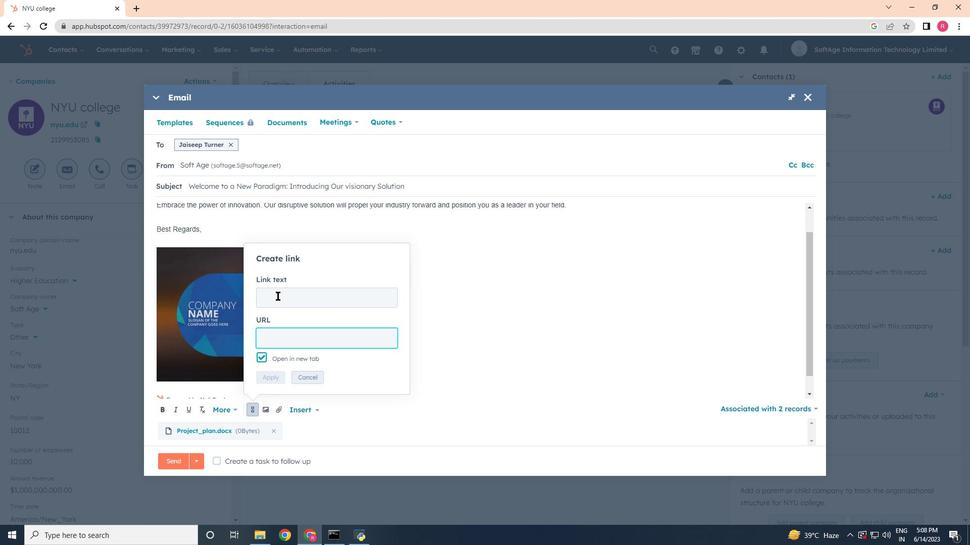 
Action: Key pressed <Key.shift>Twitter<Key.tab>twitter.com
Screenshot: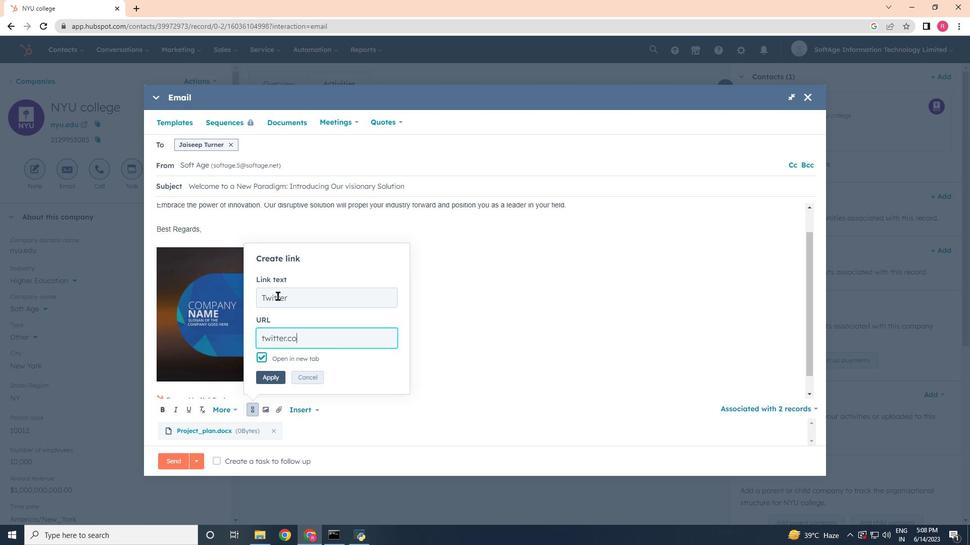 
Action: Mouse moved to (273, 378)
Screenshot: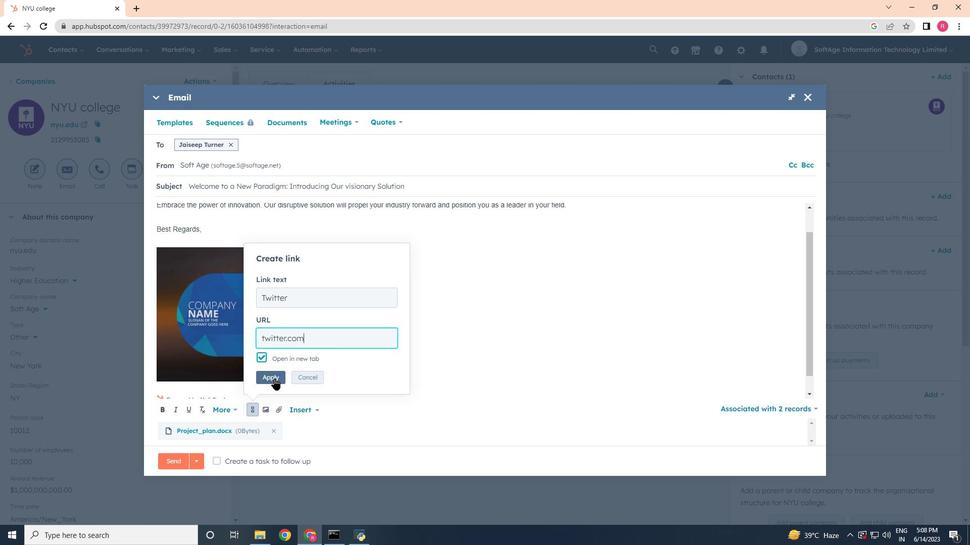 
Action: Mouse pressed left at (273, 378)
Screenshot: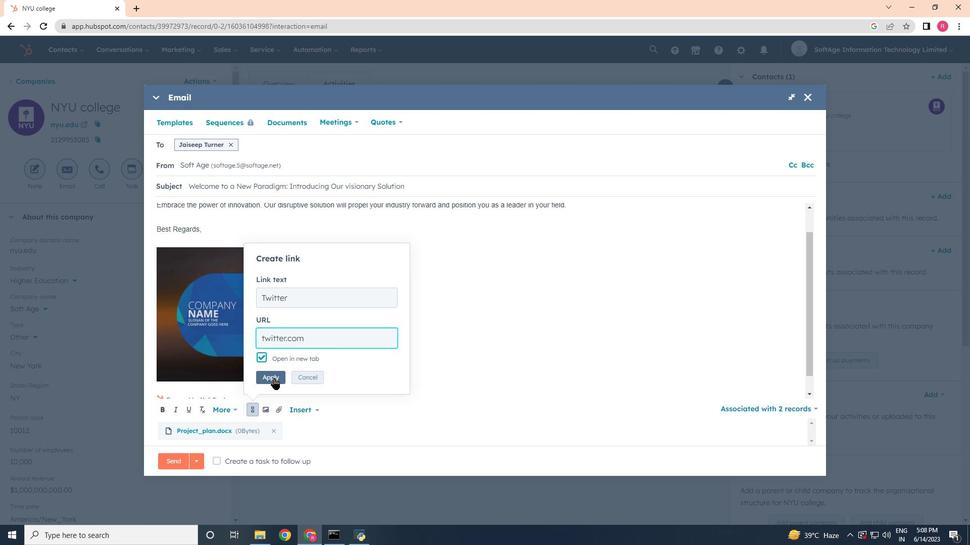 
Action: Mouse moved to (217, 460)
Screenshot: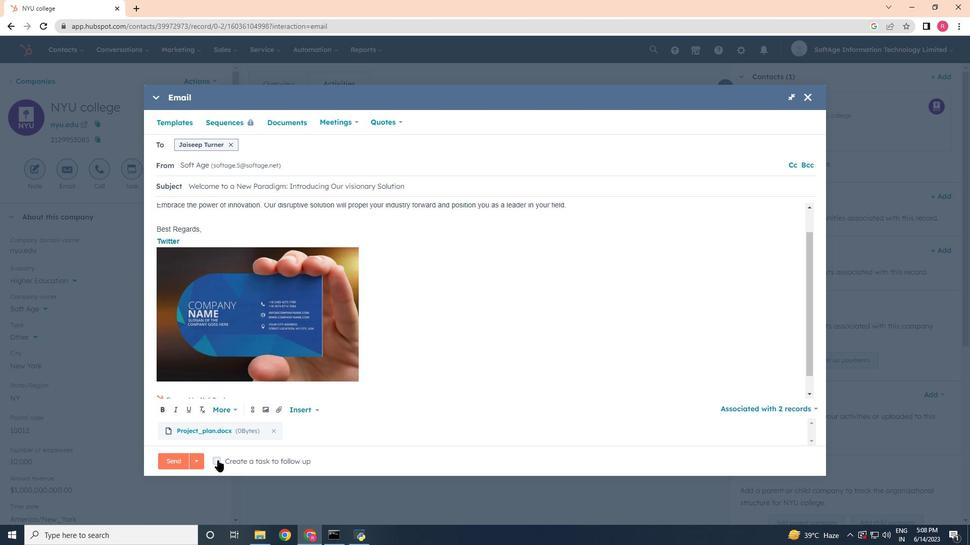 
Action: Mouse pressed left at (217, 460)
Screenshot: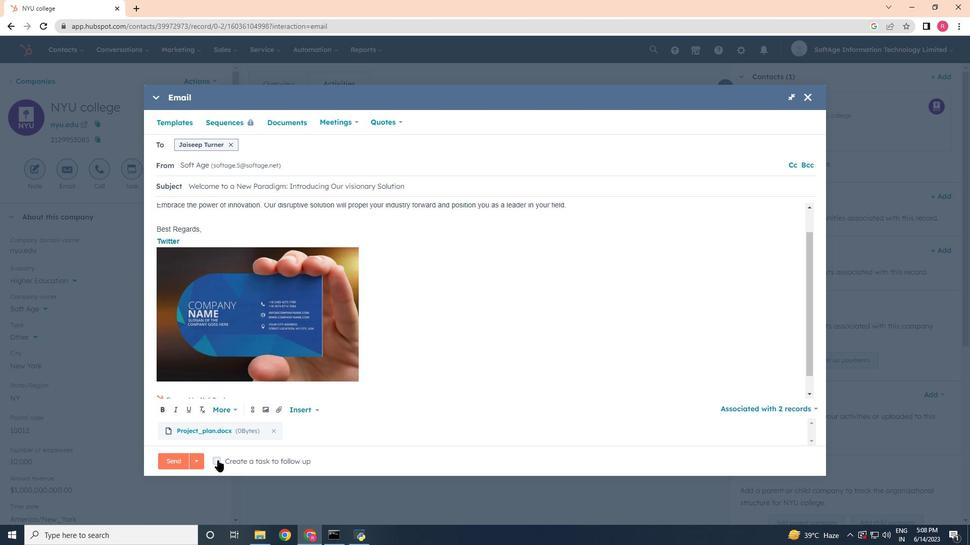 
Action: Mouse moved to (414, 460)
Screenshot: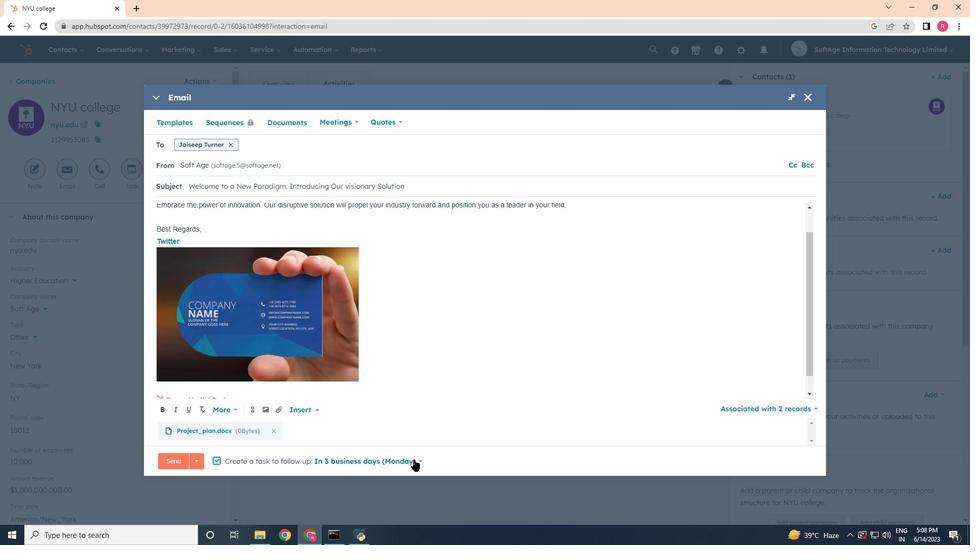 
Action: Mouse pressed left at (414, 460)
Screenshot: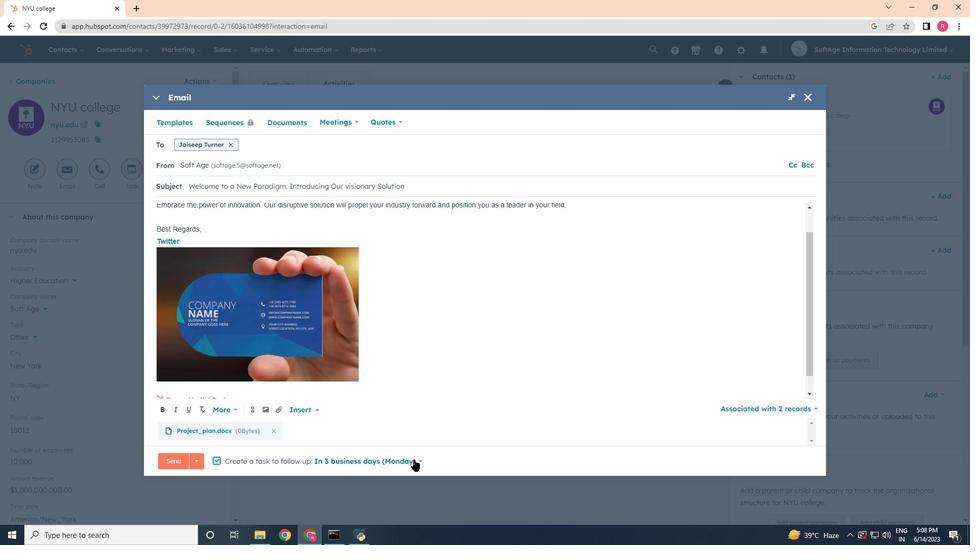
Action: Mouse moved to (354, 357)
Screenshot: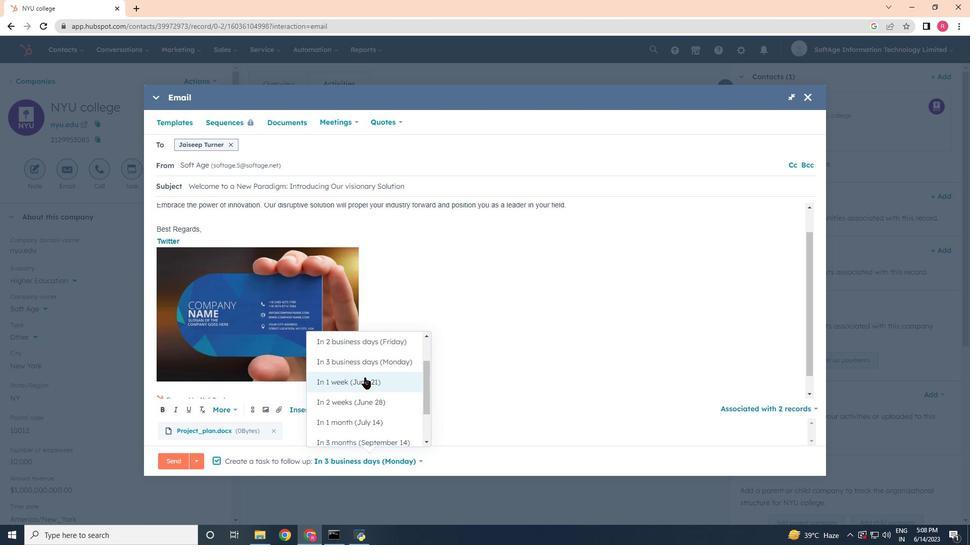 
Action: Mouse pressed left at (354, 357)
Screenshot: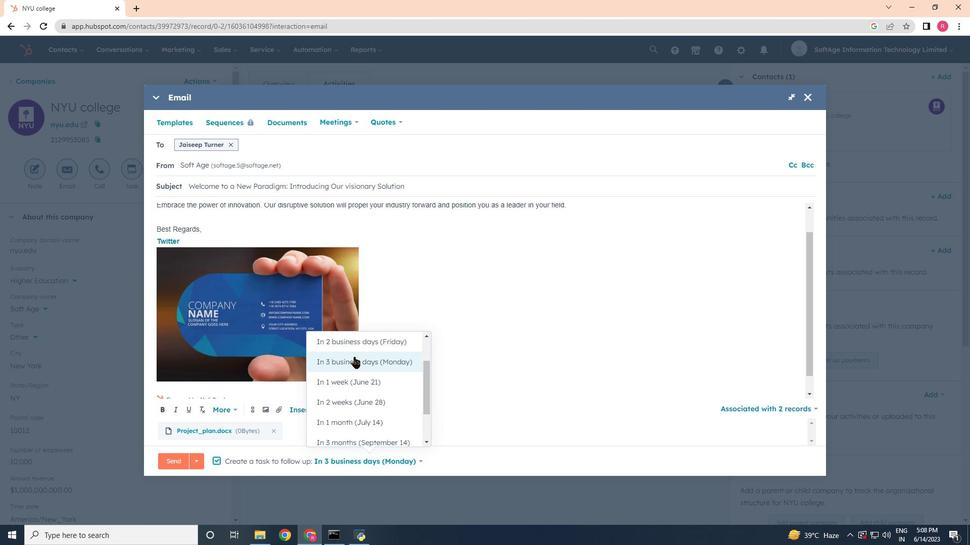 
Action: Mouse moved to (217, 360)
Screenshot: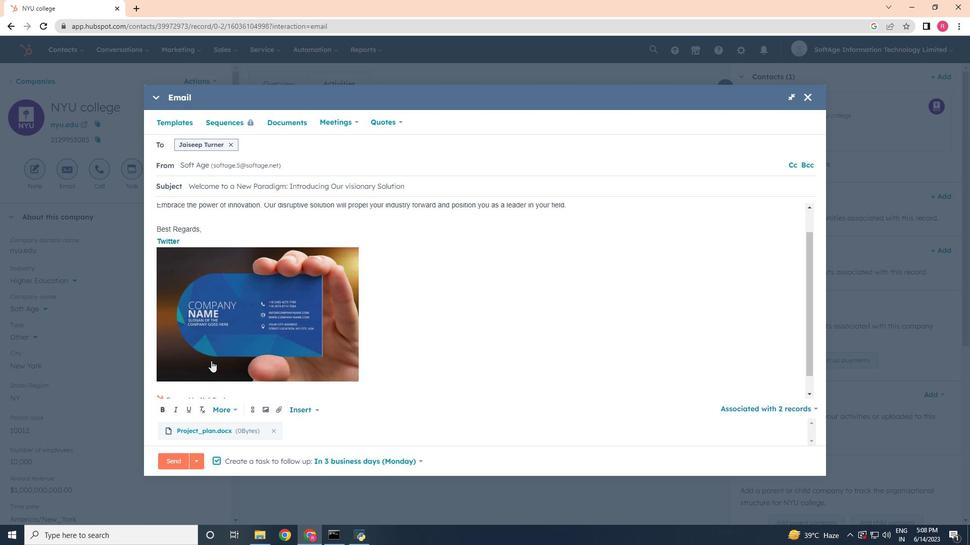 
Action: Mouse scrolled (217, 361) with delta (0, 0)
Screenshot: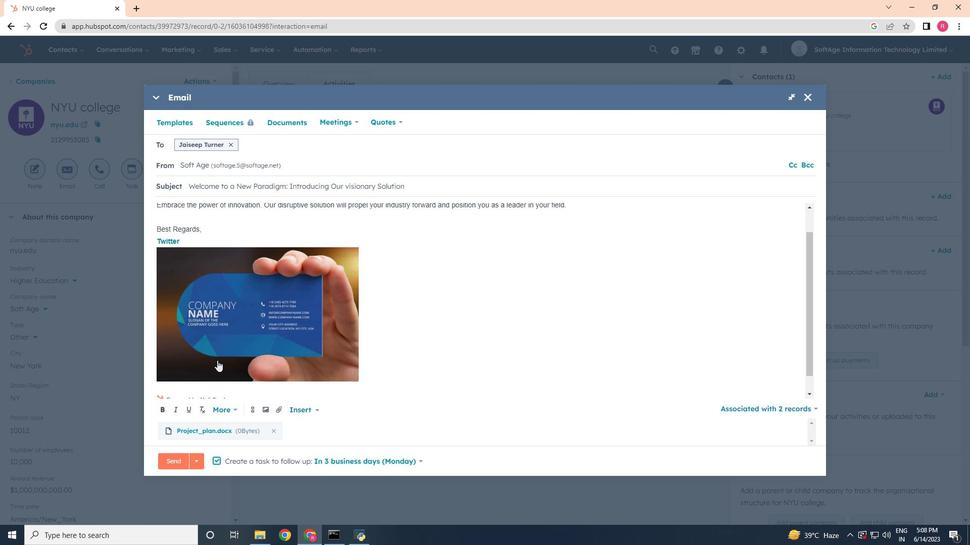 
Action: Mouse scrolled (217, 361) with delta (0, 0)
Screenshot: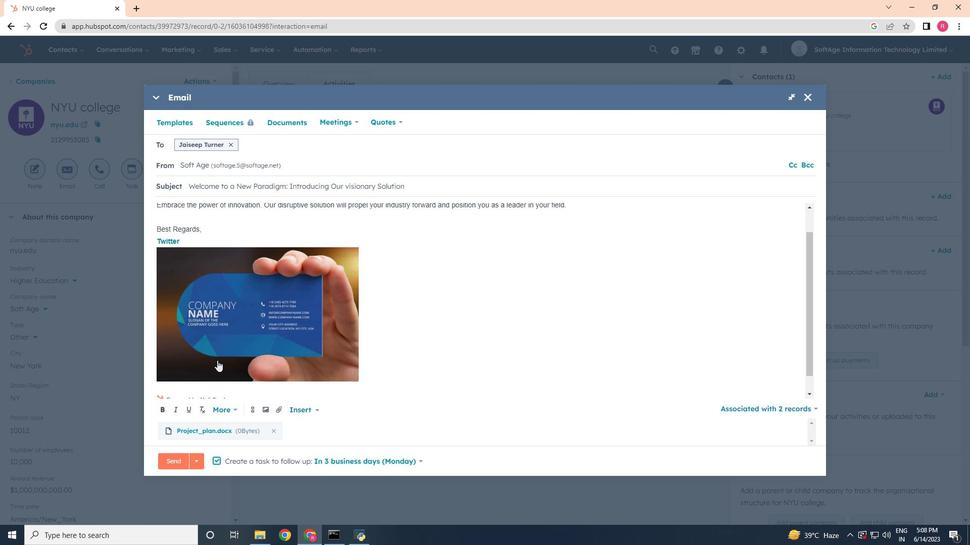 
Action: Mouse scrolled (217, 361) with delta (0, 0)
Screenshot: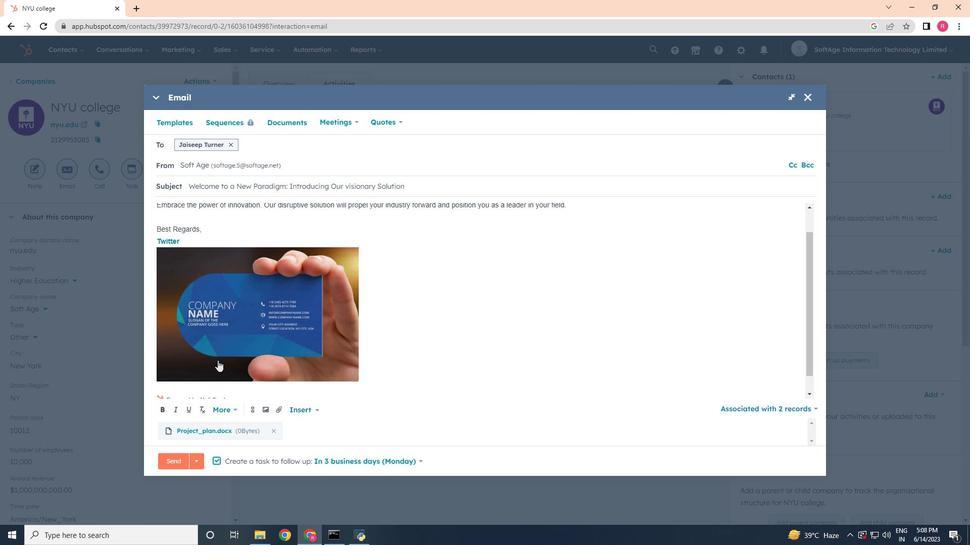 
Action: Mouse moved to (171, 463)
Screenshot: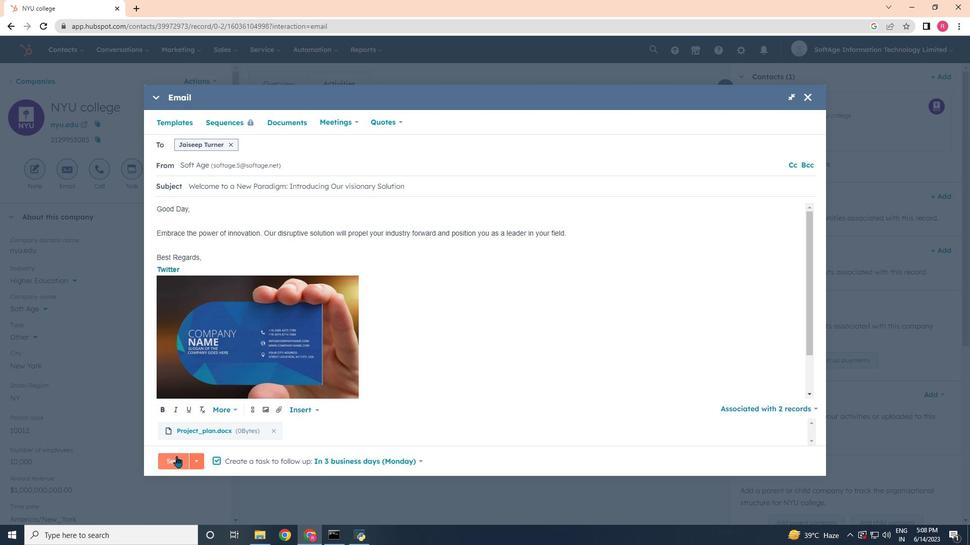 
Action: Mouse pressed left at (171, 463)
Screenshot: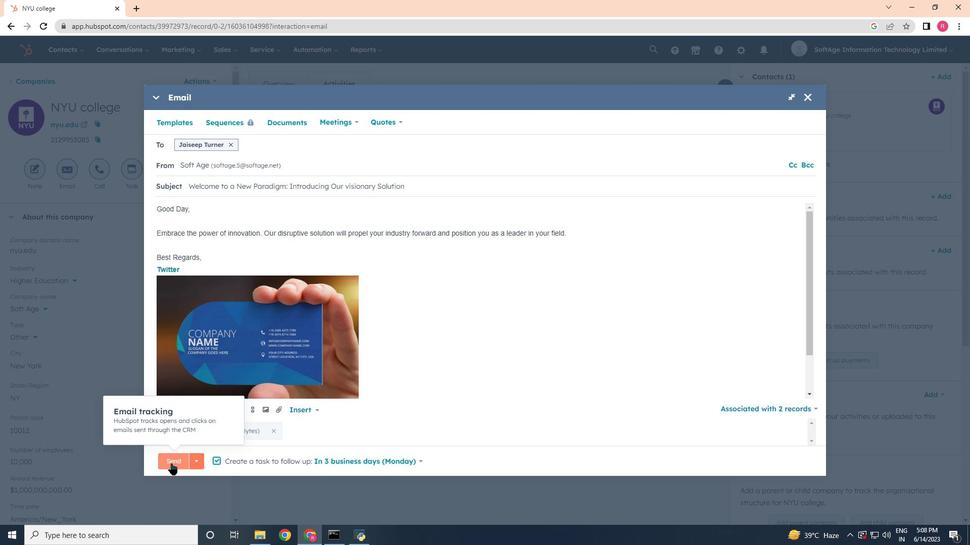 
Action: Mouse moved to (112, 469)
Screenshot: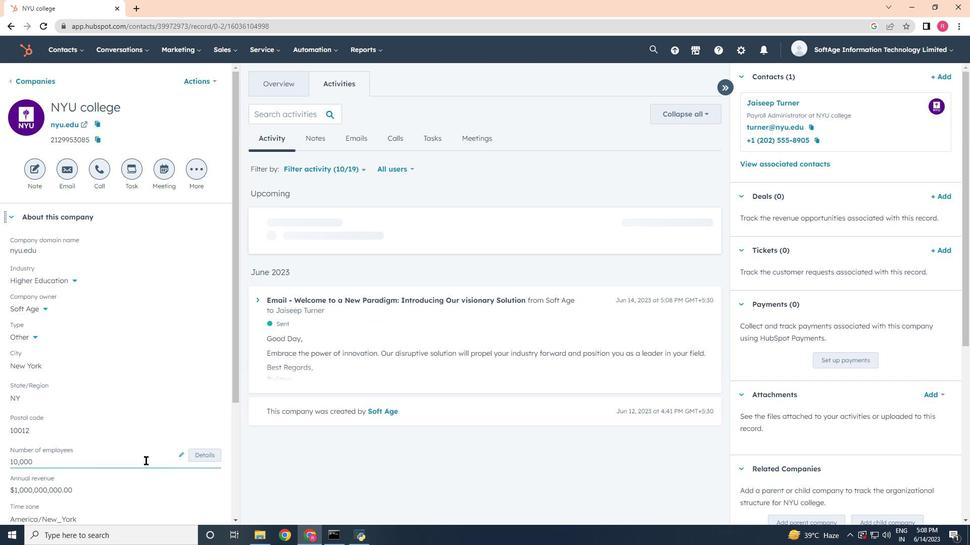 
